 Task: Look for space in Vitrolles, France from 6th September, 2023 to 15th September, 2023 for 6 adults in price range Rs.8000 to Rs.12000. Place can be entire place or private room with 6 bedrooms having 6 beds and 6 bathrooms. Property type can be house, flat, guest house. Amenities needed are: wifi, TV, free parkinig on premises, gym, breakfast. Booking option can be shelf check-in. Required host language is English.
Action: Mouse moved to (310, 123)
Screenshot: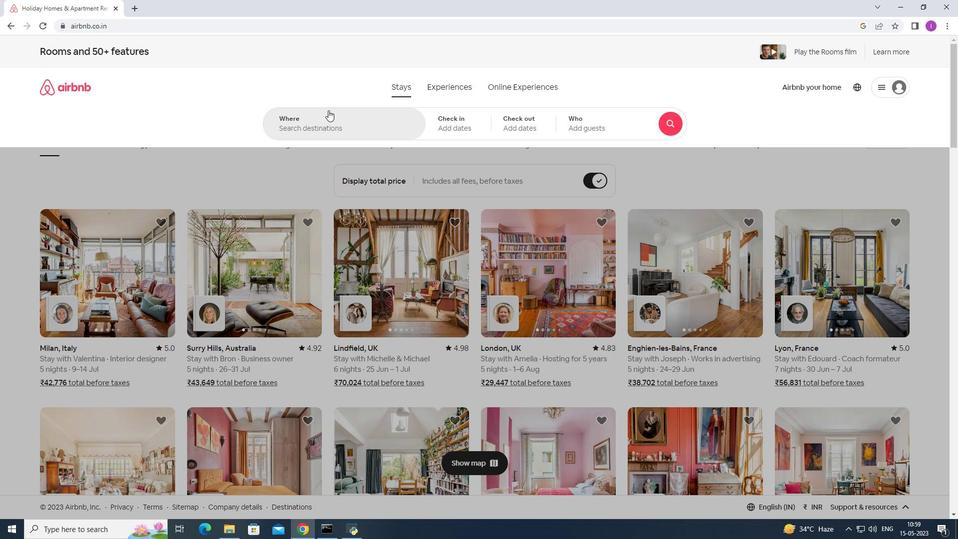 
Action: Mouse pressed left at (310, 123)
Screenshot: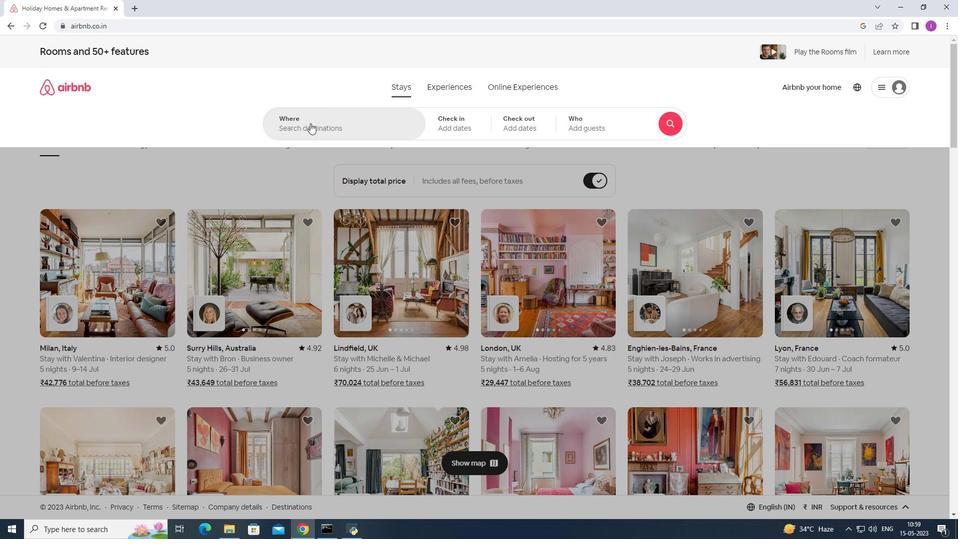 
Action: Key pressed <Key.shift>Vitrolles,<Key.shift><Key.shift><Key.shift>E<Key.backspace><Key.shift>Fra
Screenshot: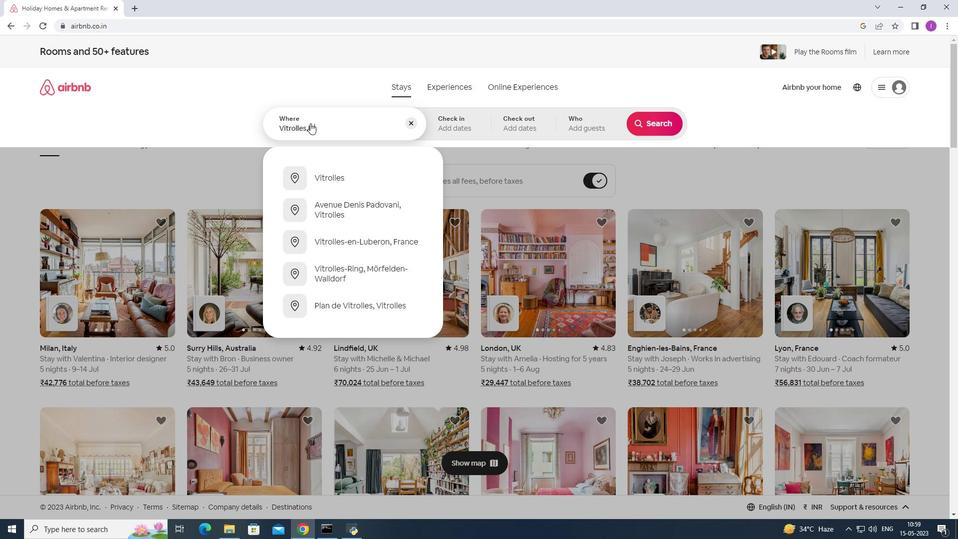 
Action: Mouse moved to (335, 181)
Screenshot: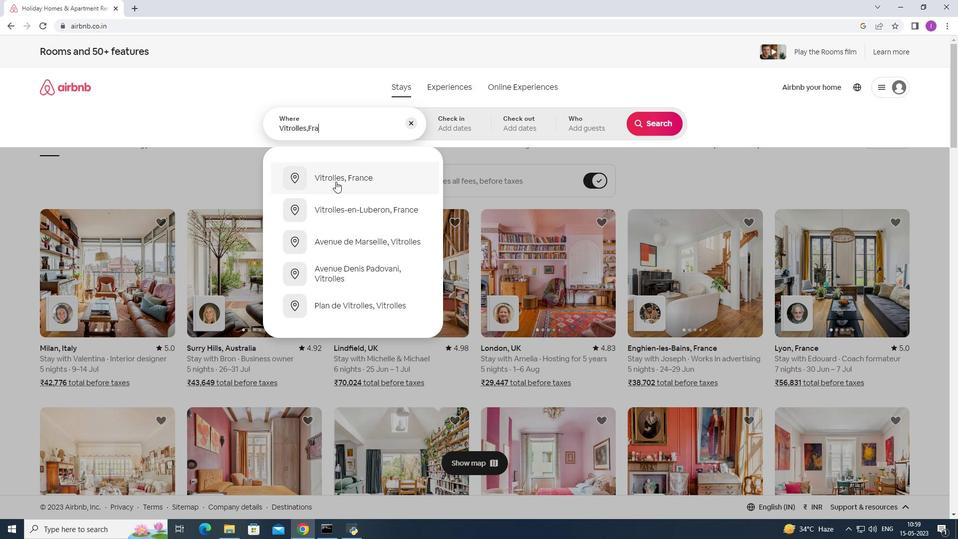 
Action: Mouse pressed left at (335, 181)
Screenshot: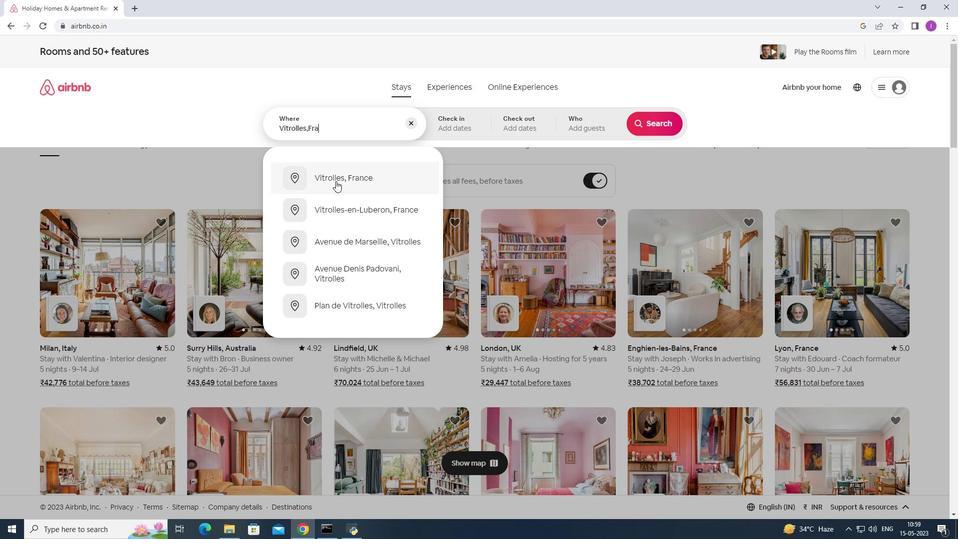 
Action: Mouse moved to (649, 201)
Screenshot: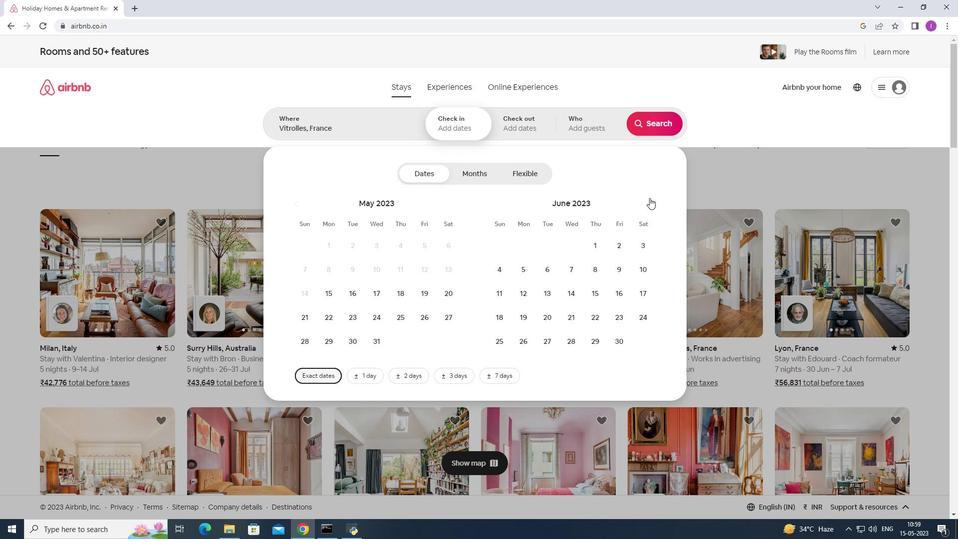 
Action: Mouse pressed left at (649, 201)
Screenshot: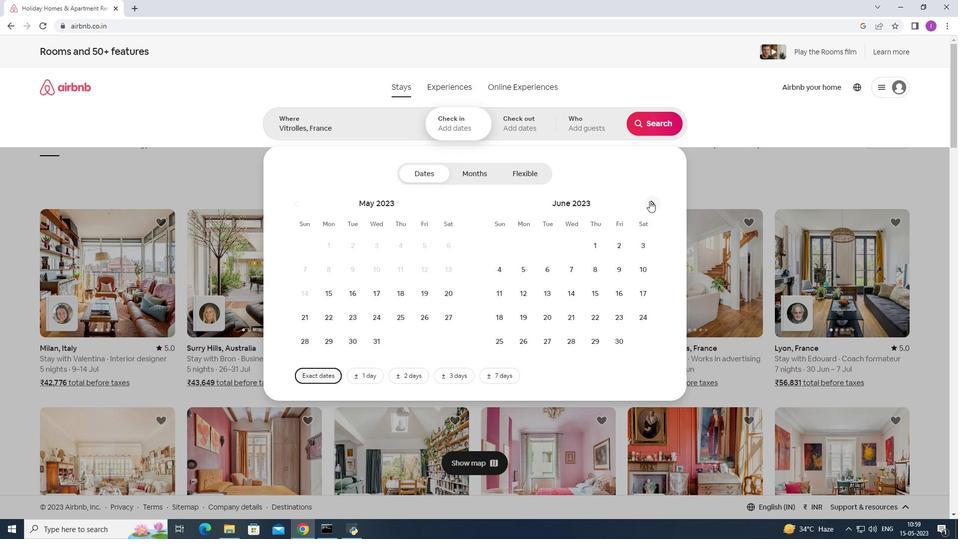 
Action: Mouse moved to (649, 201)
Screenshot: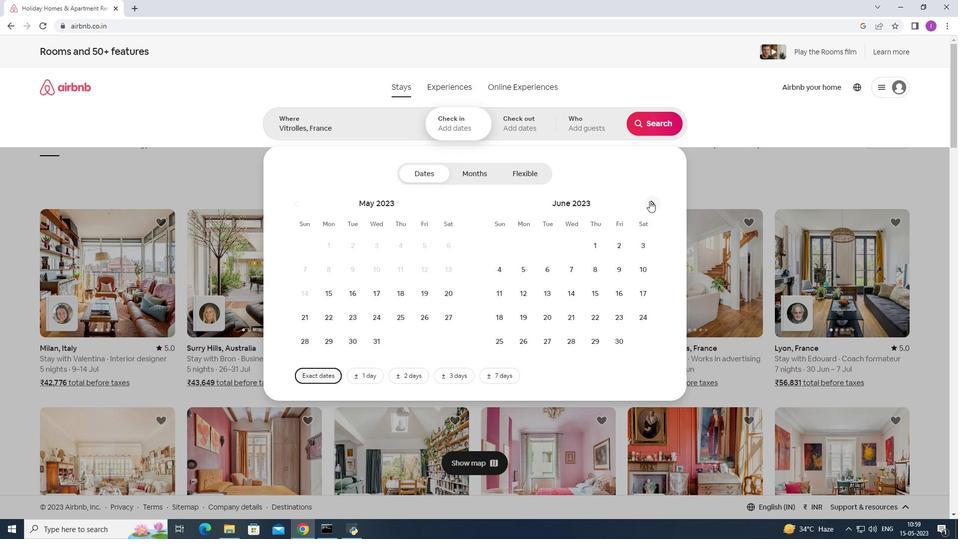 
Action: Mouse pressed left at (649, 201)
Screenshot: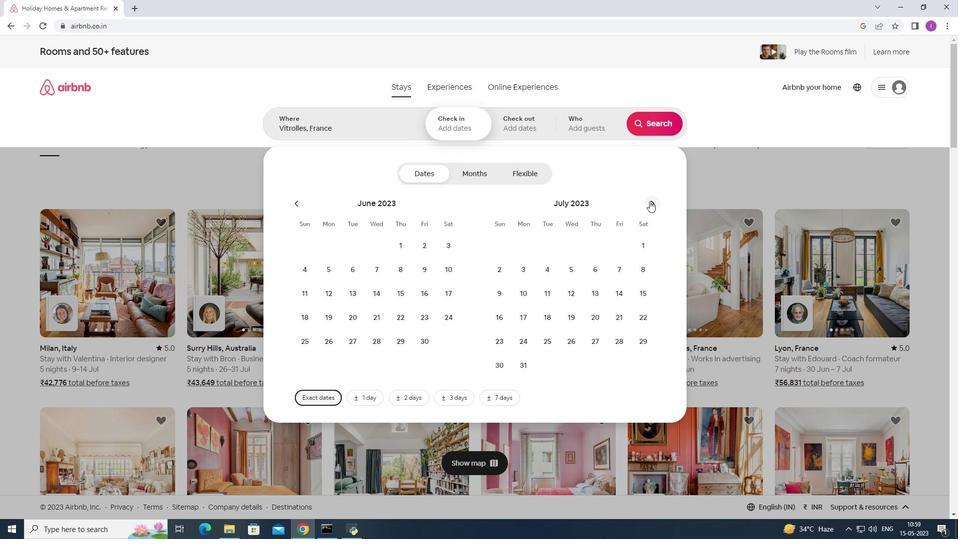 
Action: Mouse pressed left at (649, 201)
Screenshot: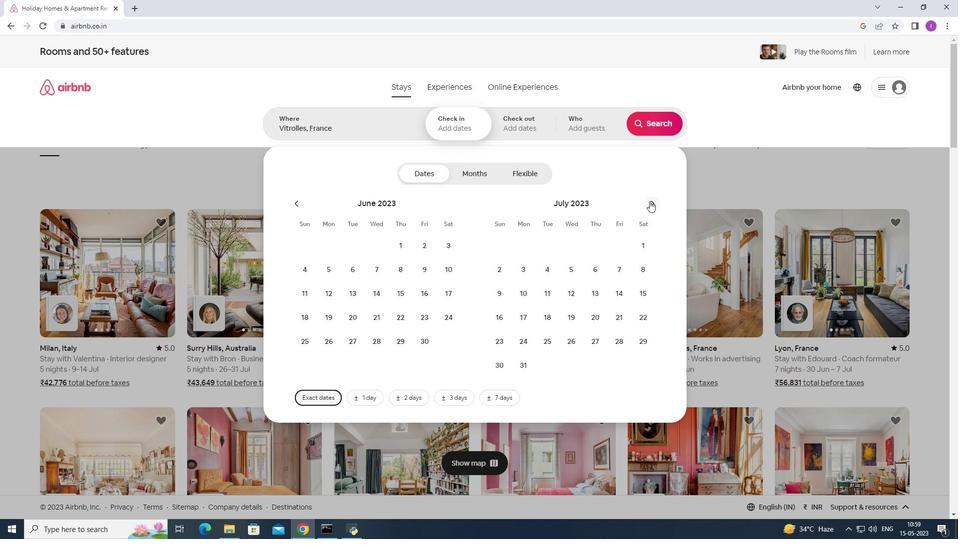
Action: Mouse moved to (574, 273)
Screenshot: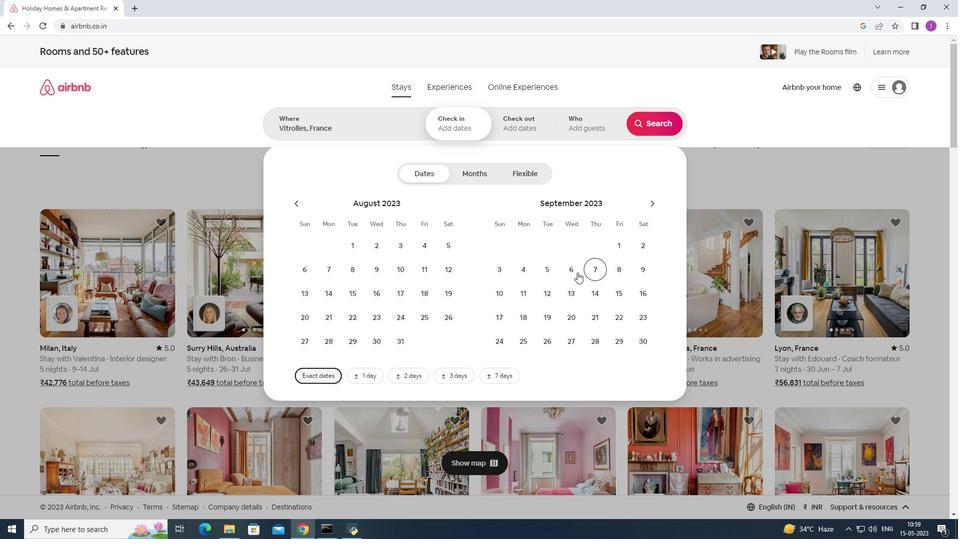 
Action: Mouse pressed left at (574, 273)
Screenshot: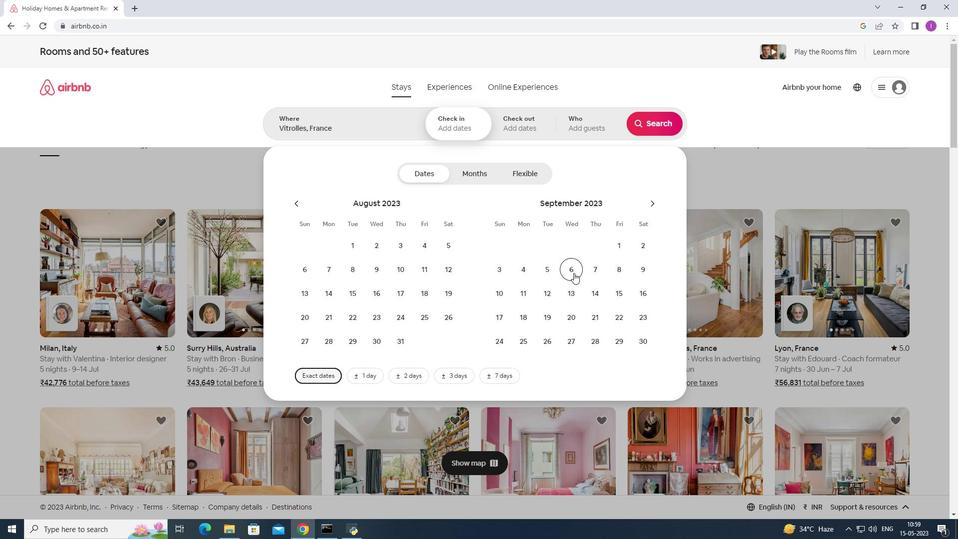 
Action: Mouse moved to (616, 292)
Screenshot: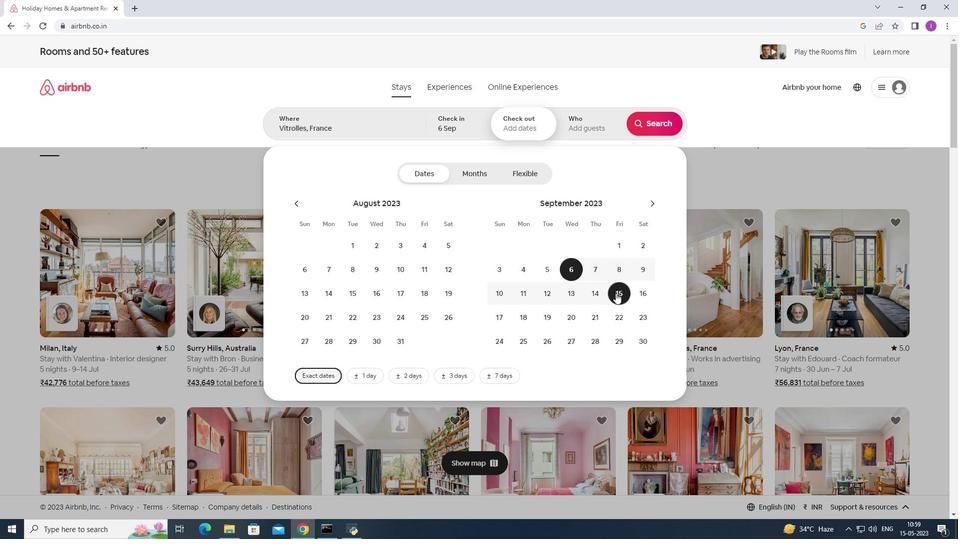 
Action: Mouse pressed left at (616, 292)
Screenshot: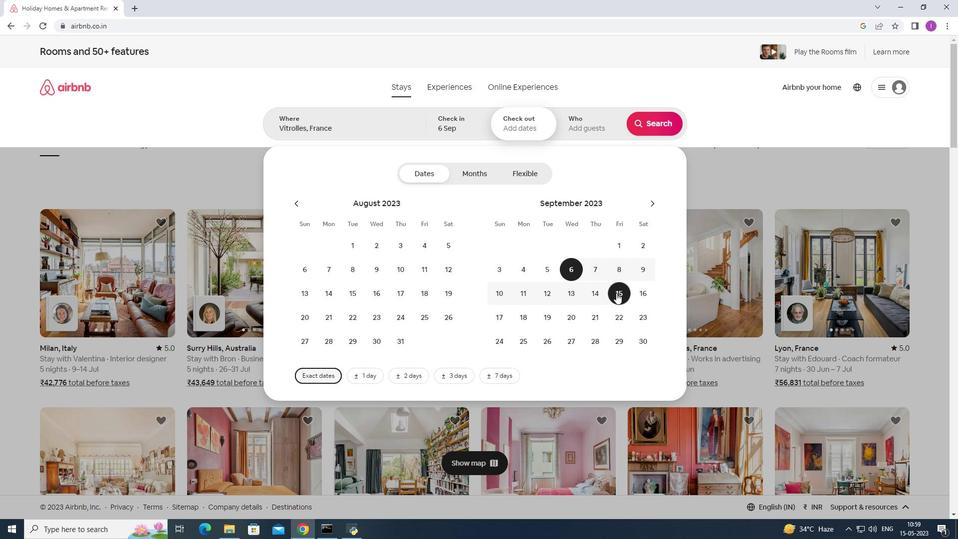 
Action: Mouse moved to (603, 133)
Screenshot: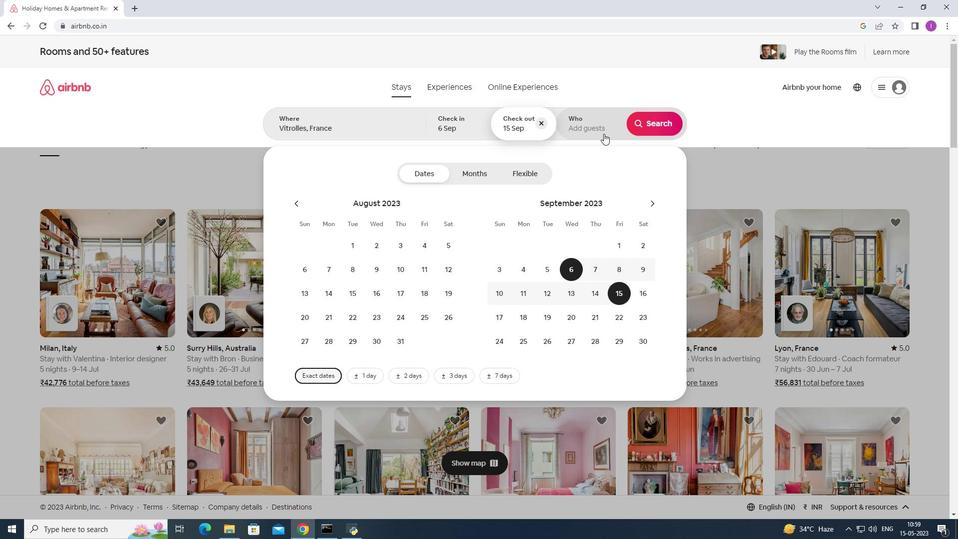 
Action: Mouse pressed left at (603, 133)
Screenshot: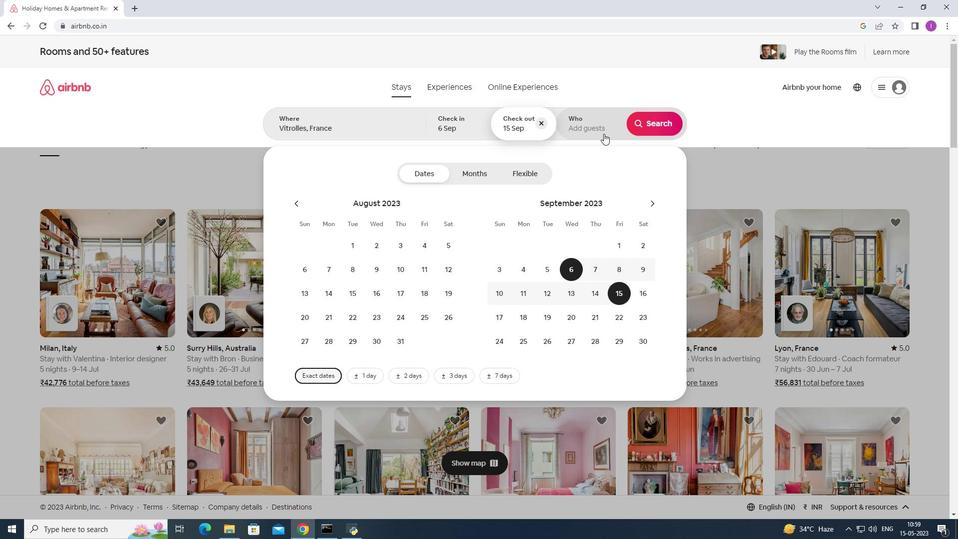 
Action: Mouse moved to (652, 180)
Screenshot: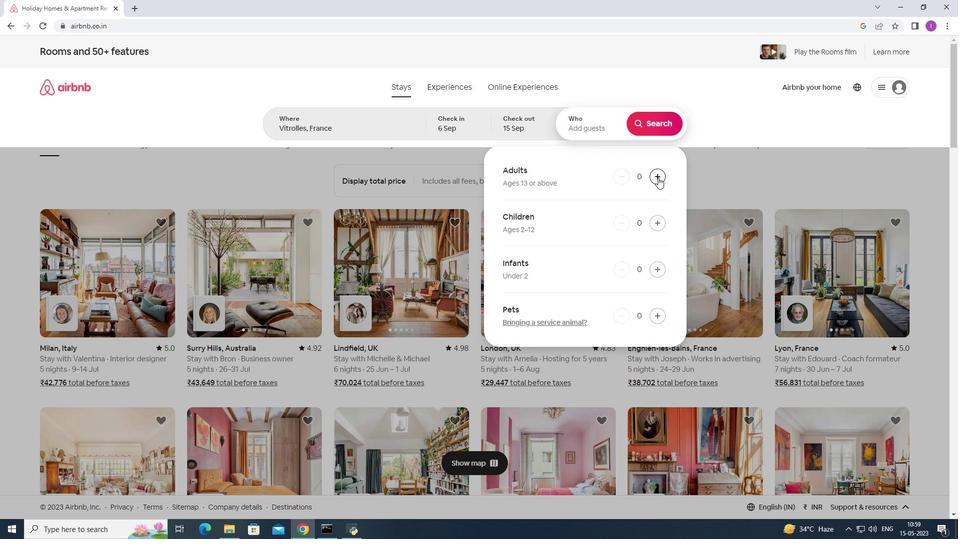 
Action: Mouse pressed left at (652, 180)
Screenshot: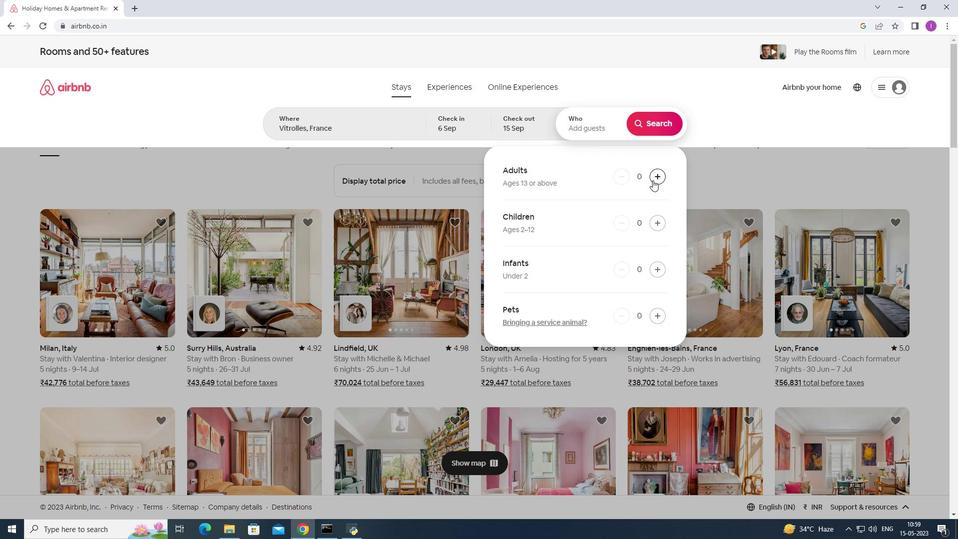 
Action: Mouse pressed left at (652, 180)
Screenshot: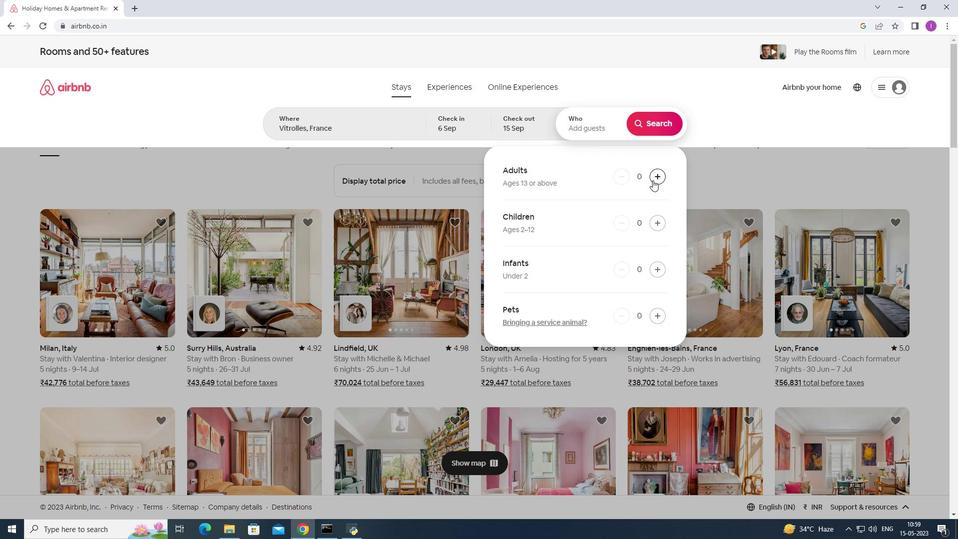 
Action: Mouse pressed left at (652, 180)
Screenshot: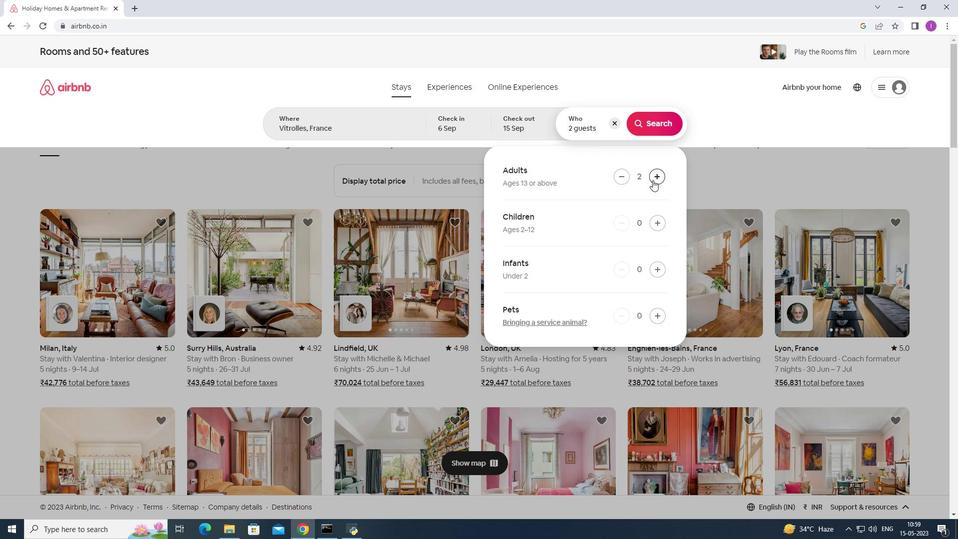 
Action: Mouse pressed left at (652, 180)
Screenshot: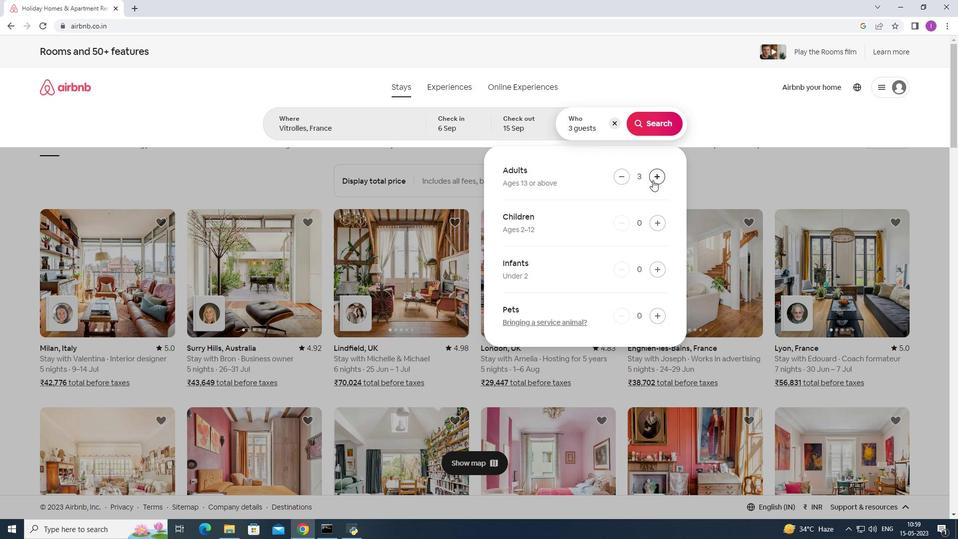 
Action: Mouse pressed left at (652, 180)
Screenshot: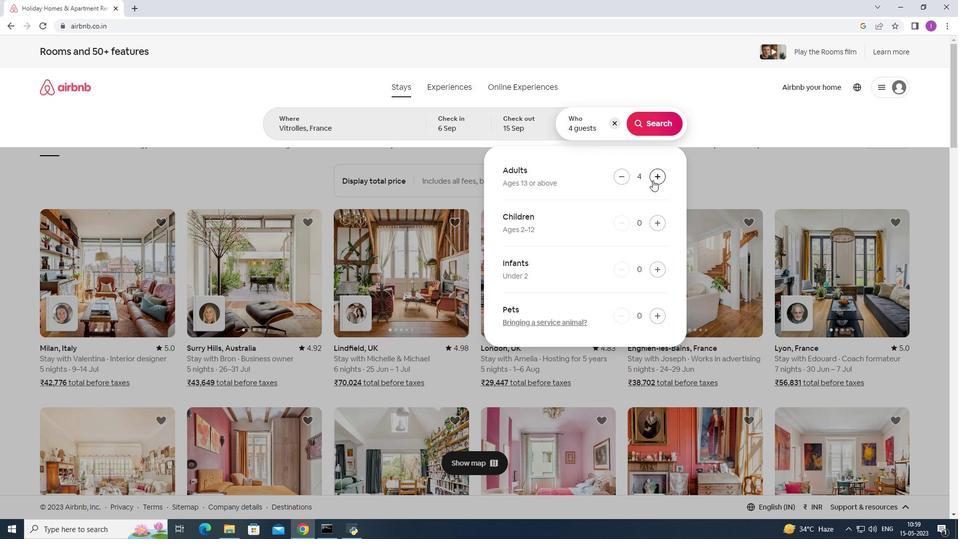 
Action: Mouse pressed left at (652, 180)
Screenshot: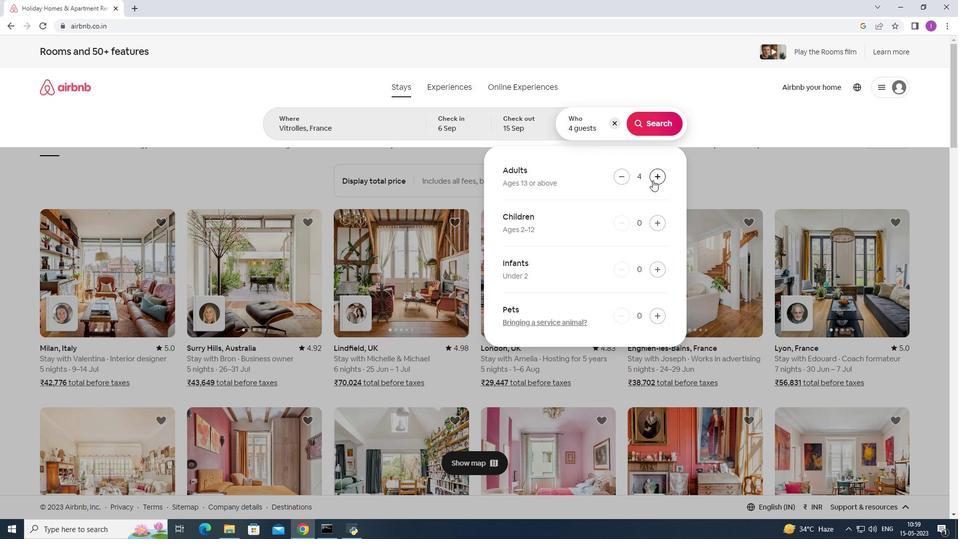 
Action: Mouse moved to (664, 124)
Screenshot: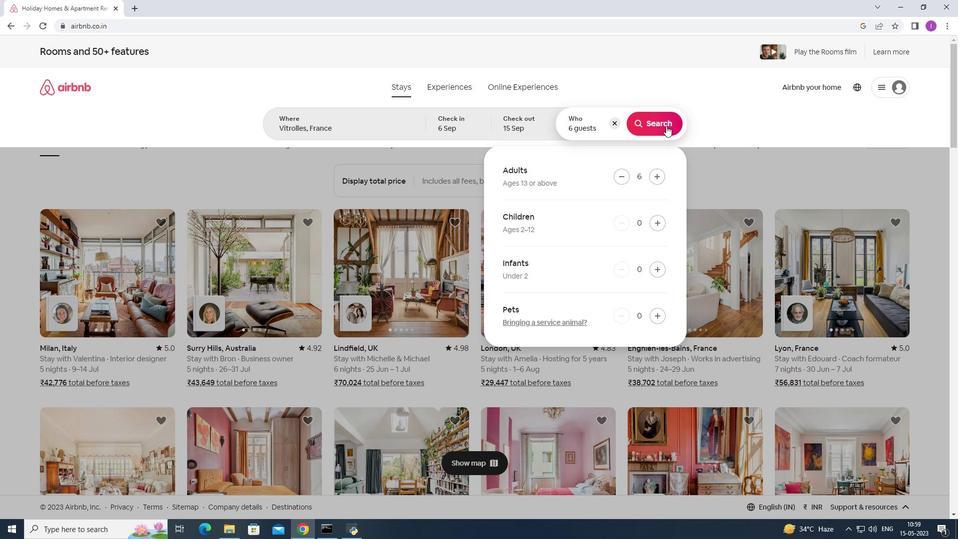 
Action: Mouse pressed left at (664, 124)
Screenshot: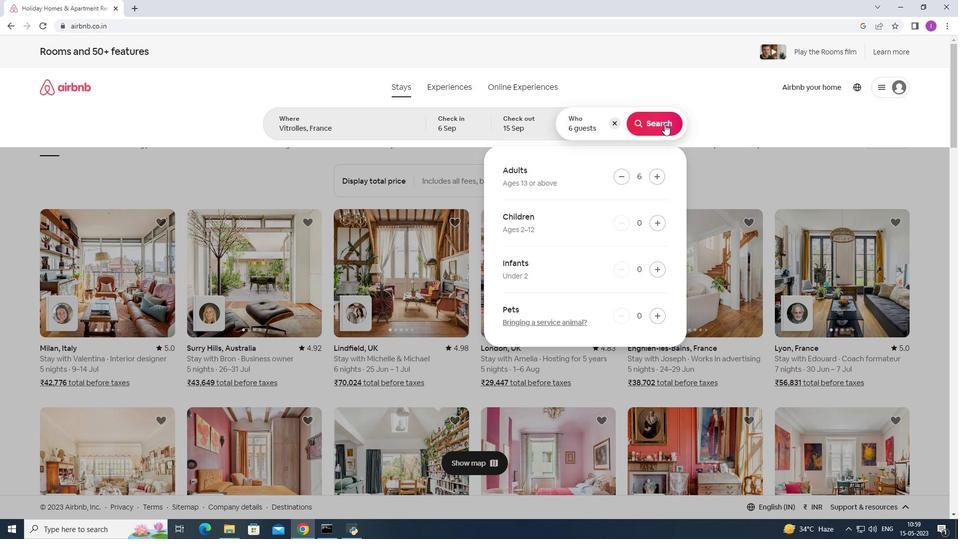 
Action: Mouse moved to (906, 95)
Screenshot: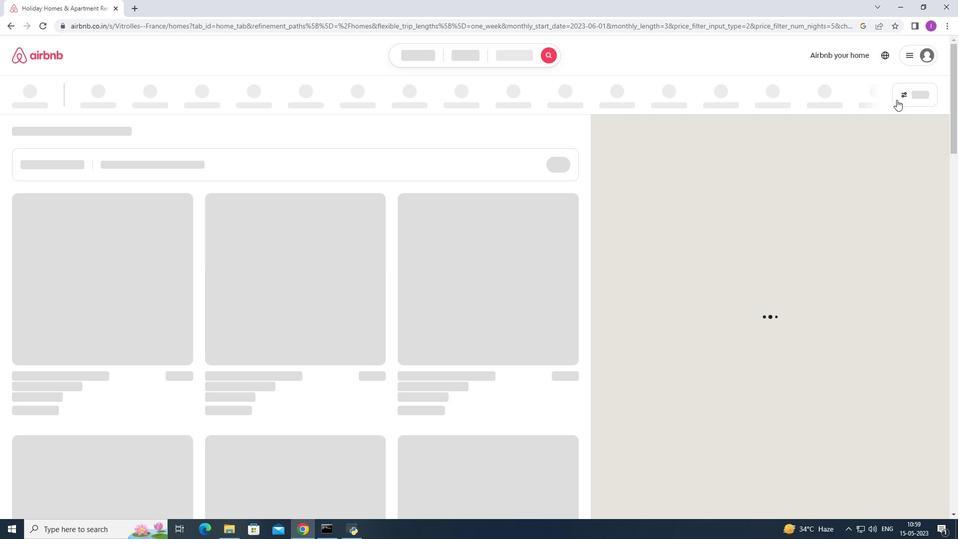 
Action: Mouse pressed left at (906, 95)
Screenshot: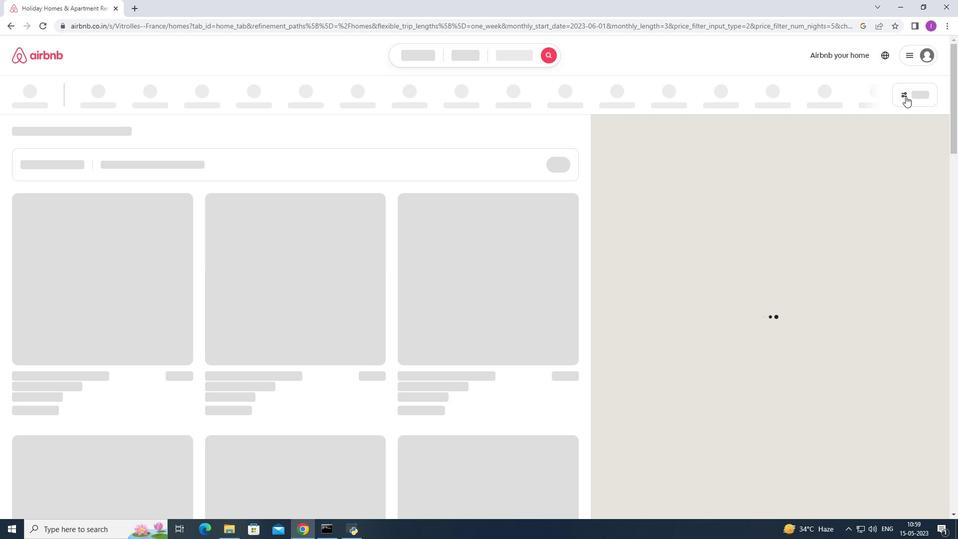 
Action: Mouse moved to (555, 340)
Screenshot: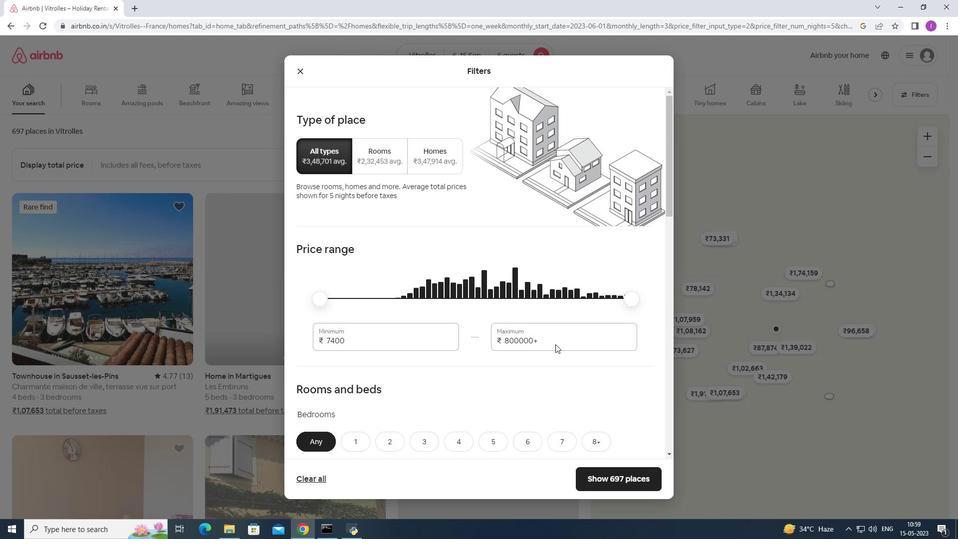 
Action: Mouse pressed left at (555, 340)
Screenshot: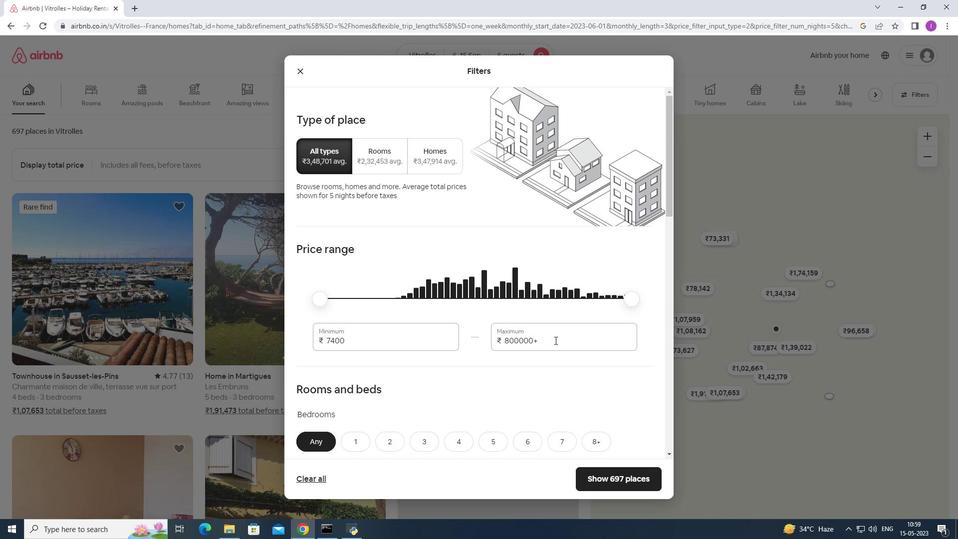 
Action: Mouse moved to (482, 348)
Screenshot: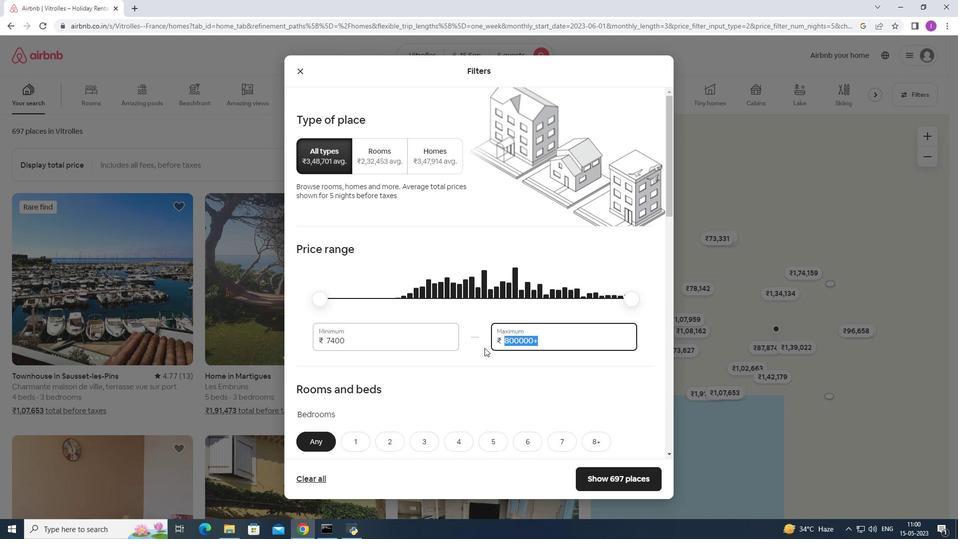 
Action: Key pressed 12000
Screenshot: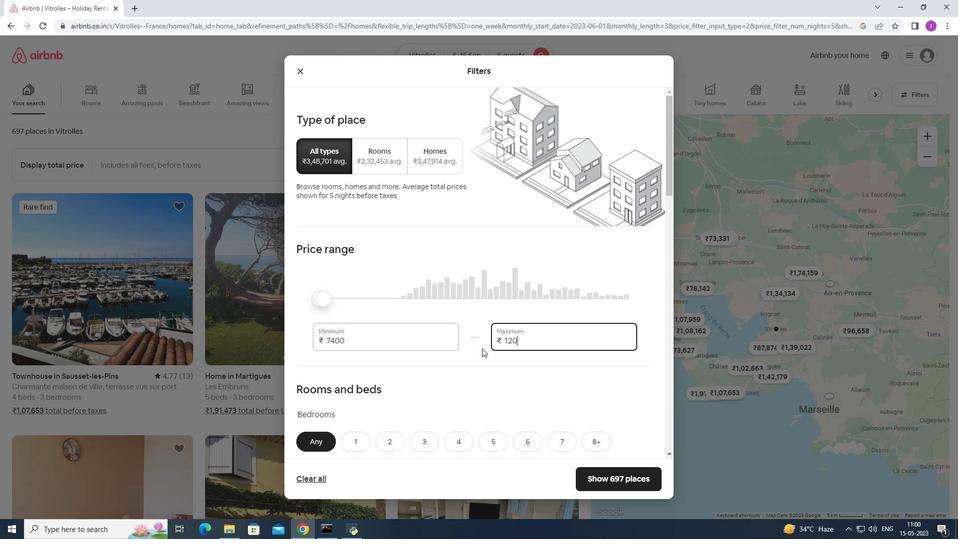 
Action: Mouse moved to (348, 342)
Screenshot: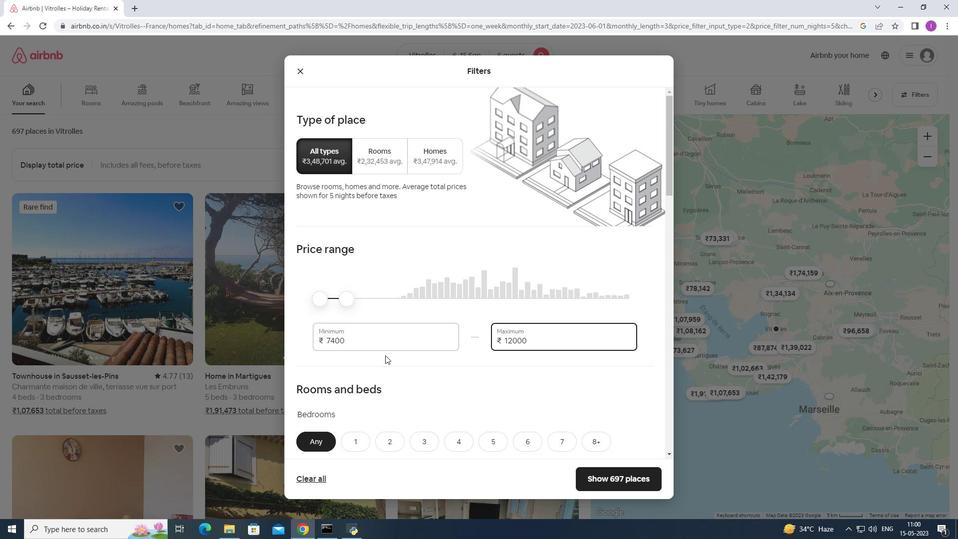
Action: Mouse pressed left at (348, 342)
Screenshot: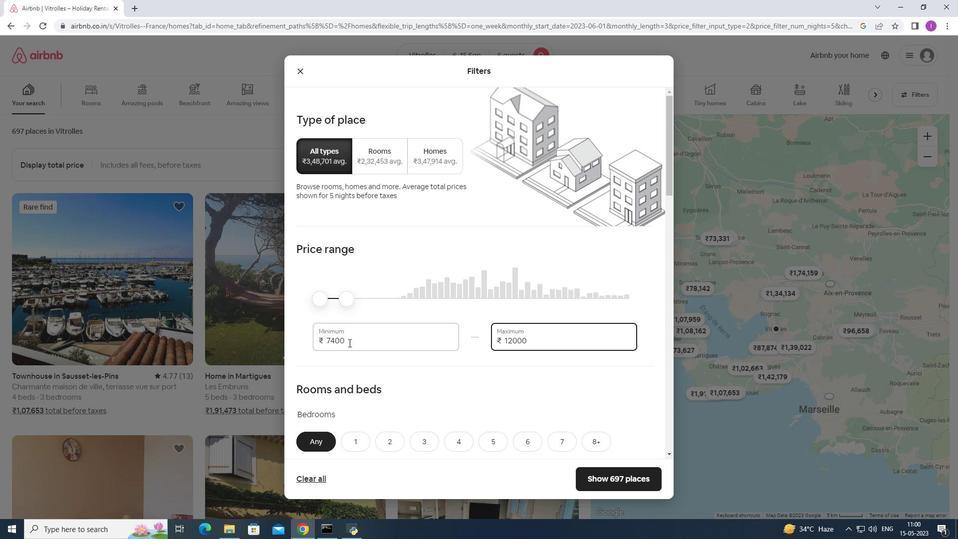 
Action: Mouse moved to (426, 362)
Screenshot: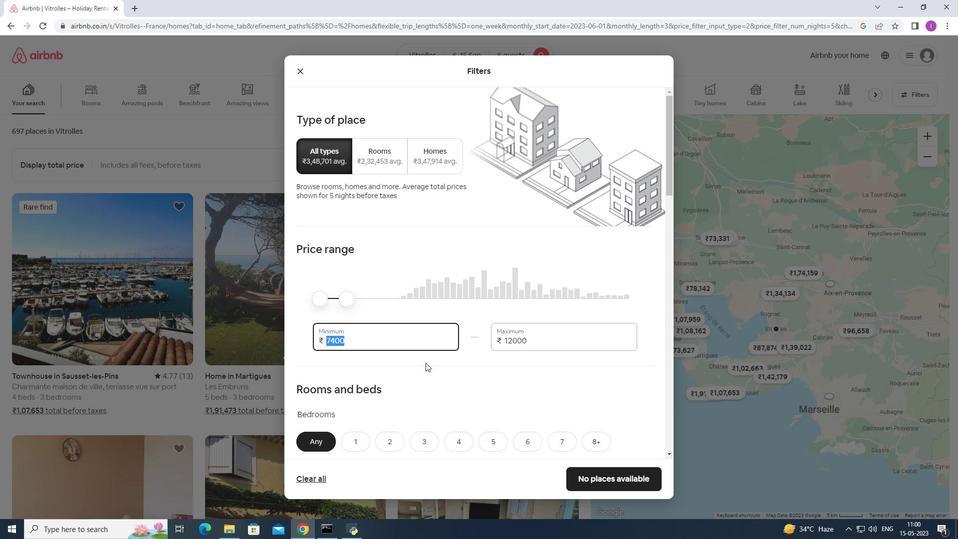 
Action: Key pressed 8000
Screenshot: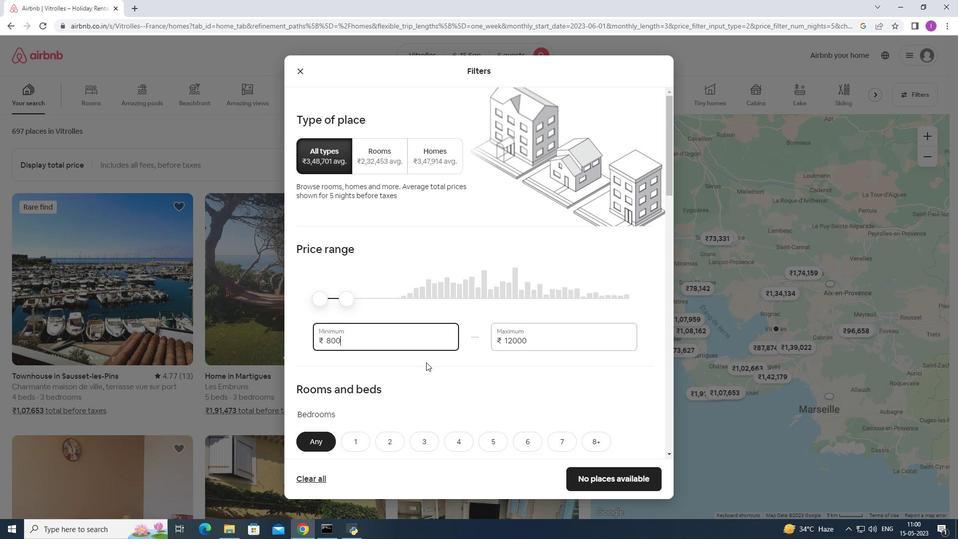 
Action: Mouse moved to (392, 378)
Screenshot: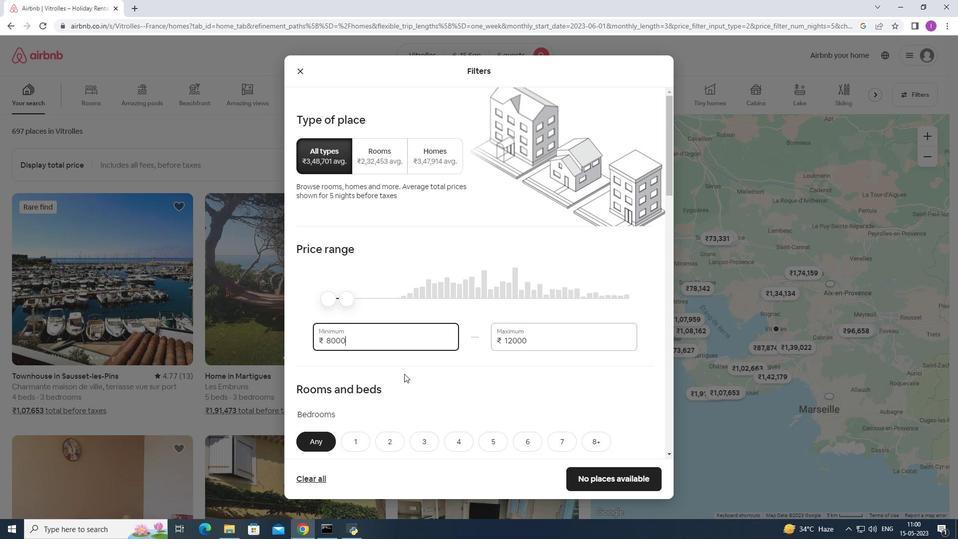 
Action: Mouse scrolled (392, 378) with delta (0, 0)
Screenshot: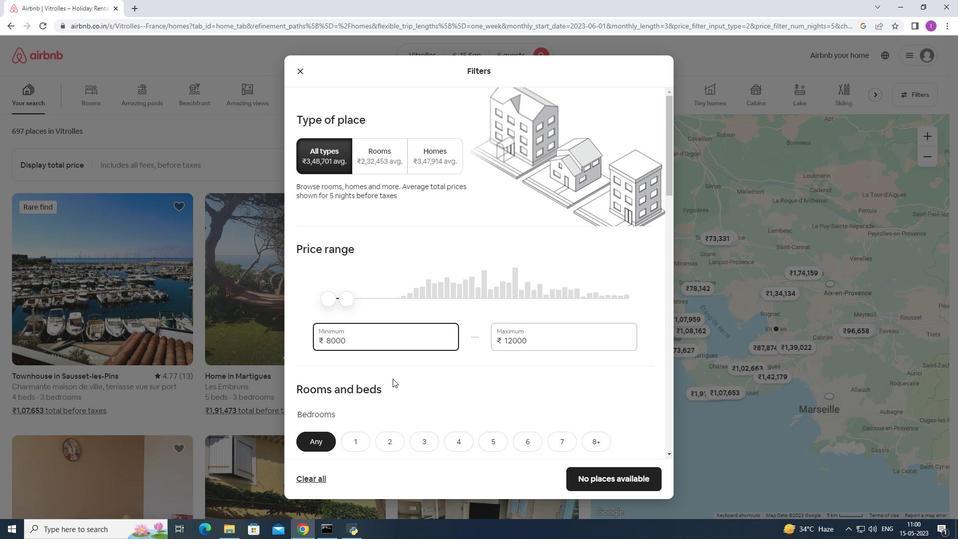 
Action: Mouse scrolled (392, 378) with delta (0, 0)
Screenshot: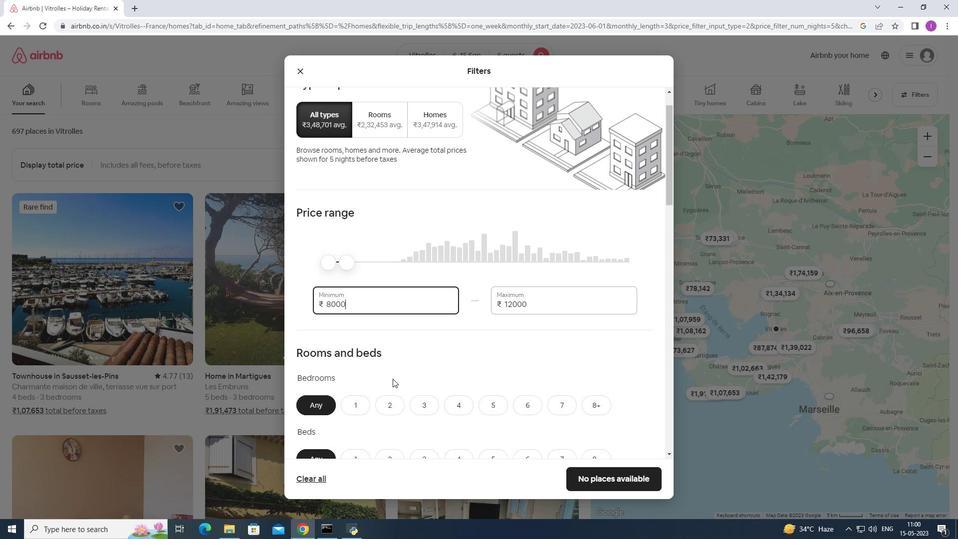 
Action: Mouse moved to (468, 311)
Screenshot: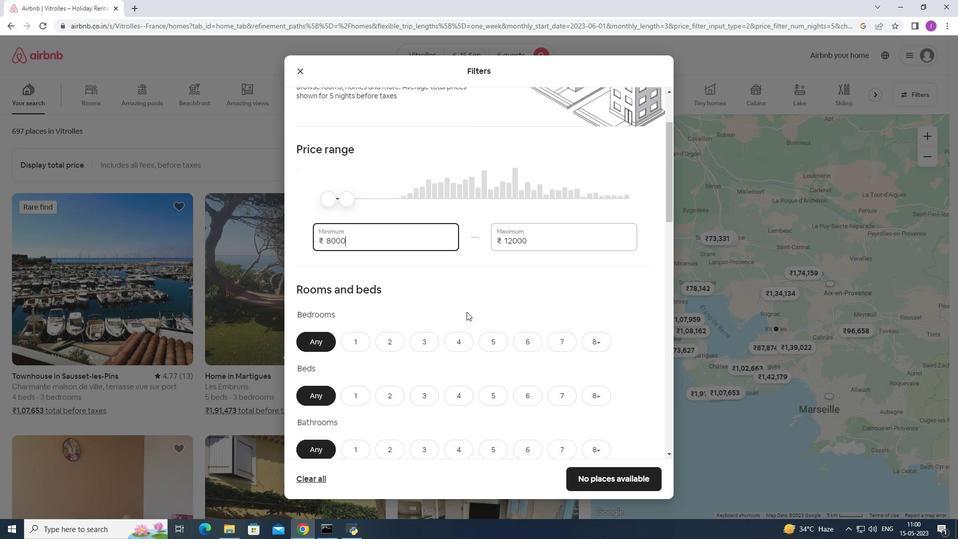 
Action: Mouse scrolled (468, 310) with delta (0, 0)
Screenshot: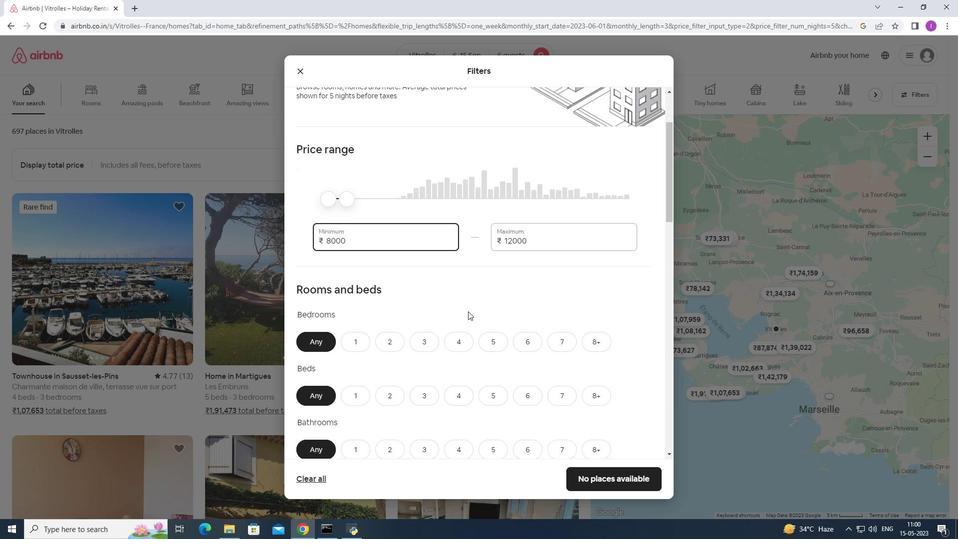 
Action: Mouse scrolled (468, 310) with delta (0, 0)
Screenshot: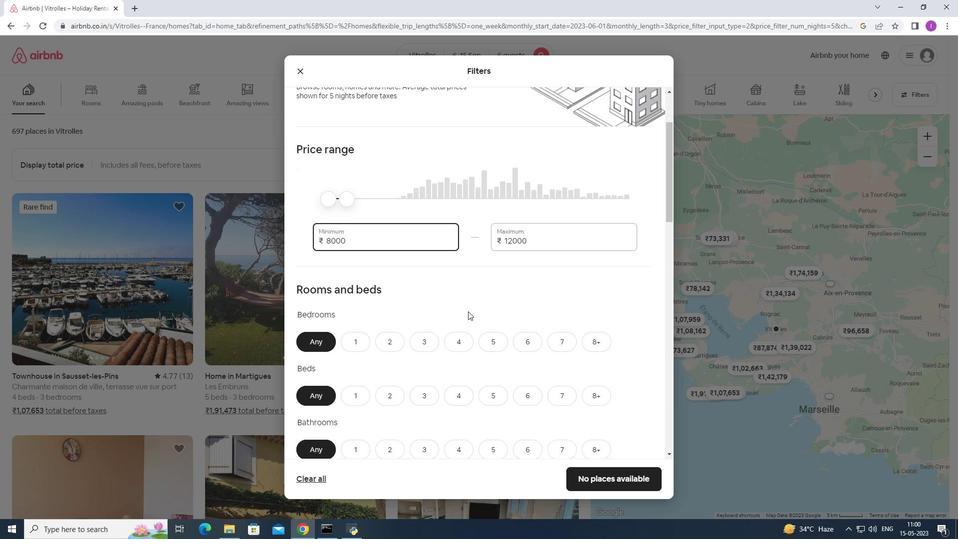 
Action: Mouse moved to (516, 299)
Screenshot: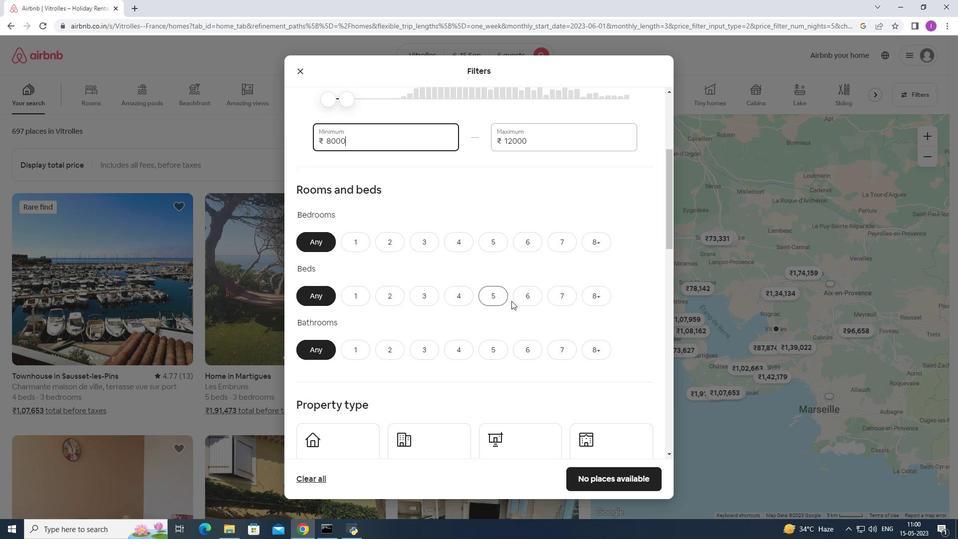 
Action: Mouse scrolled (516, 299) with delta (0, 0)
Screenshot: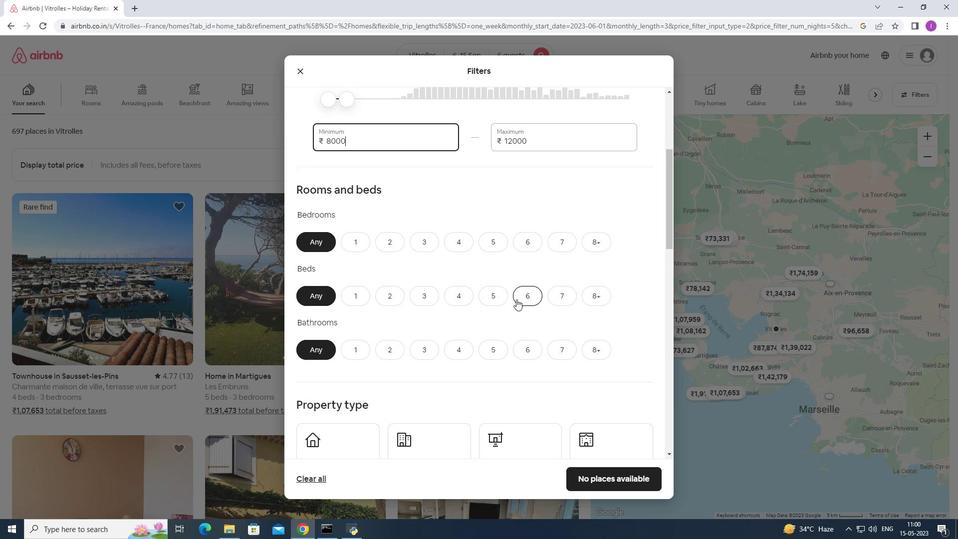 
Action: Mouse moved to (527, 189)
Screenshot: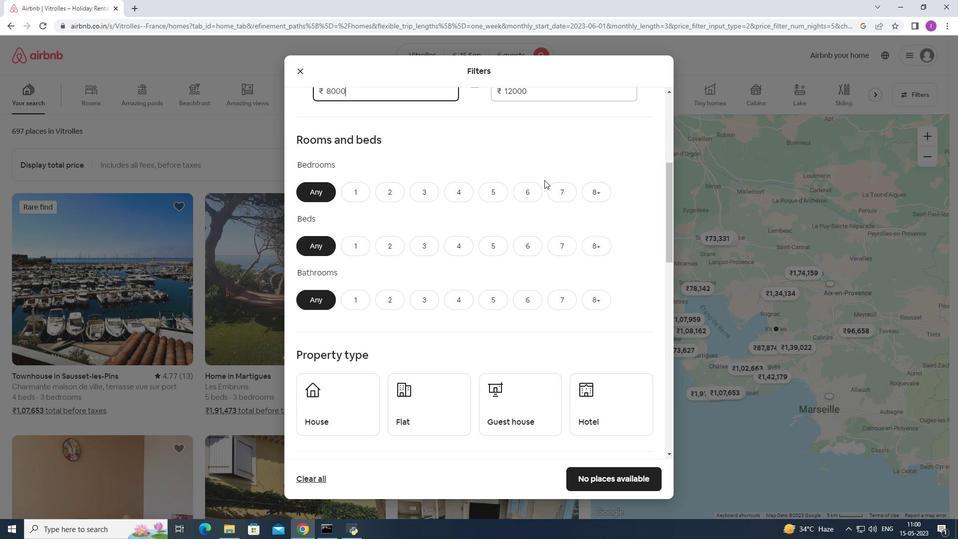 
Action: Mouse pressed left at (527, 189)
Screenshot: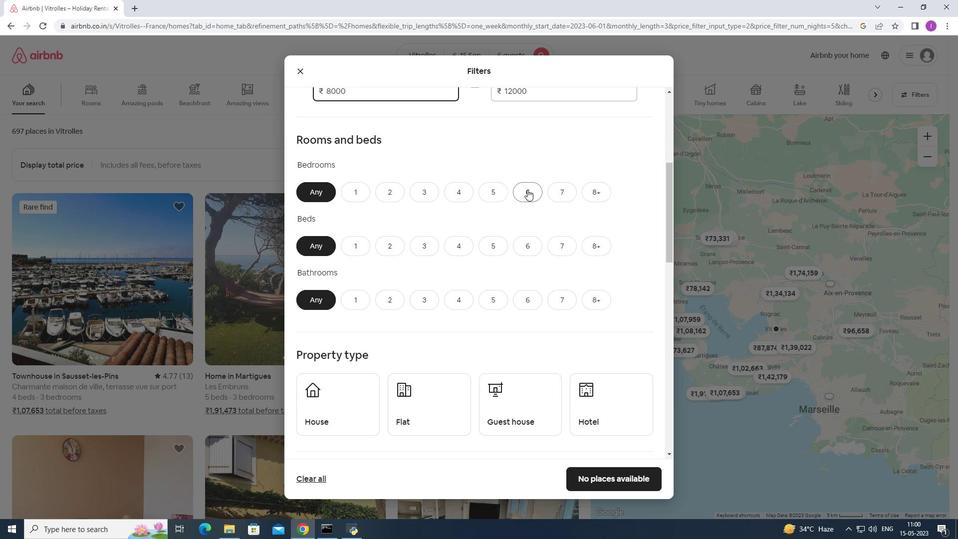 
Action: Mouse moved to (528, 246)
Screenshot: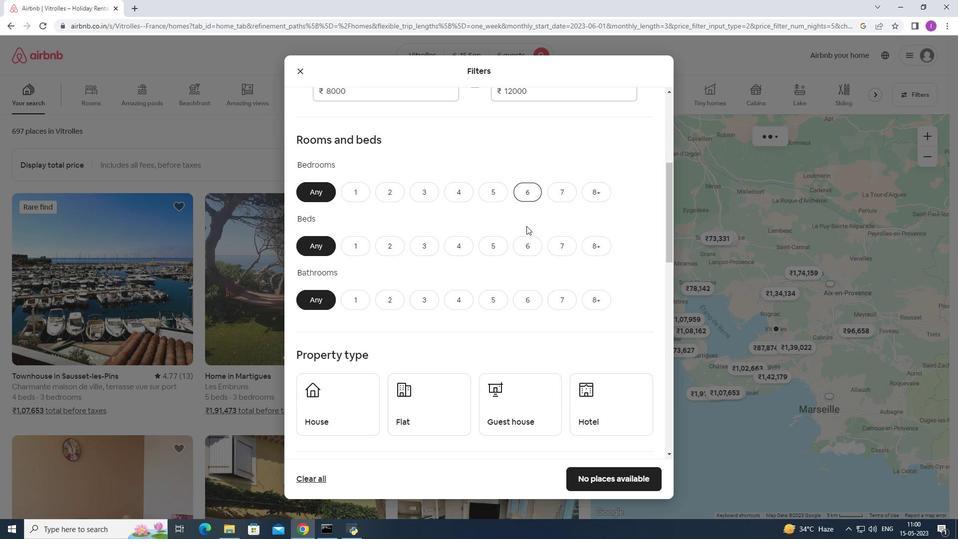 
Action: Mouse pressed left at (528, 246)
Screenshot: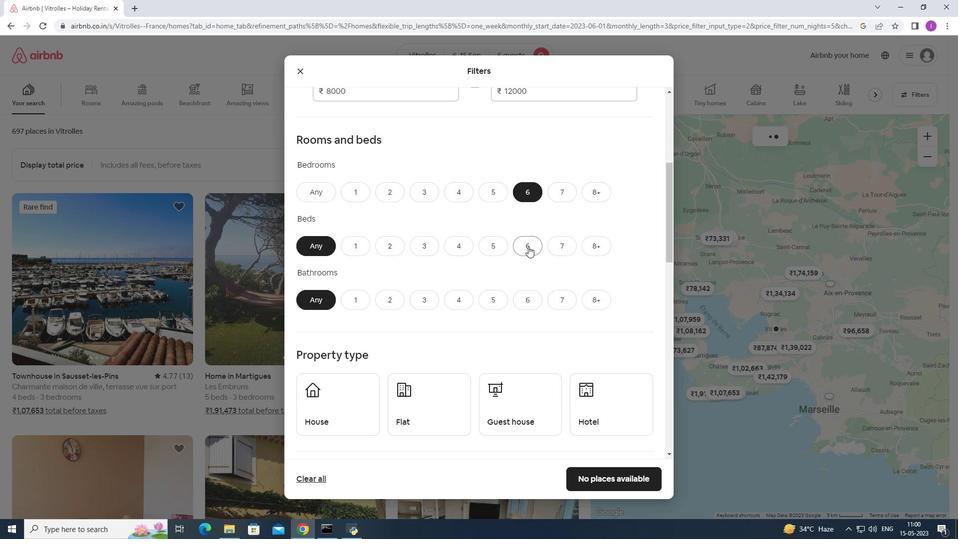 
Action: Mouse moved to (527, 296)
Screenshot: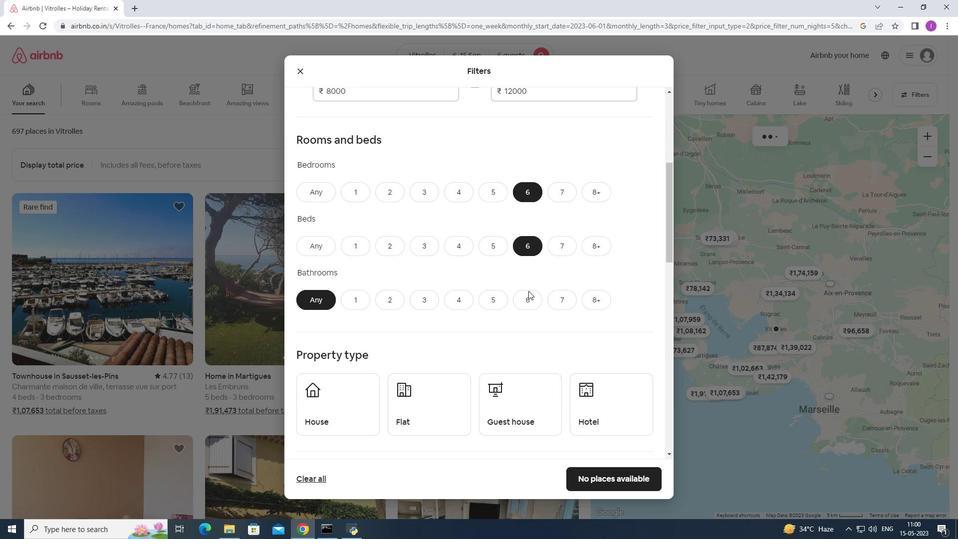 
Action: Mouse pressed left at (527, 296)
Screenshot: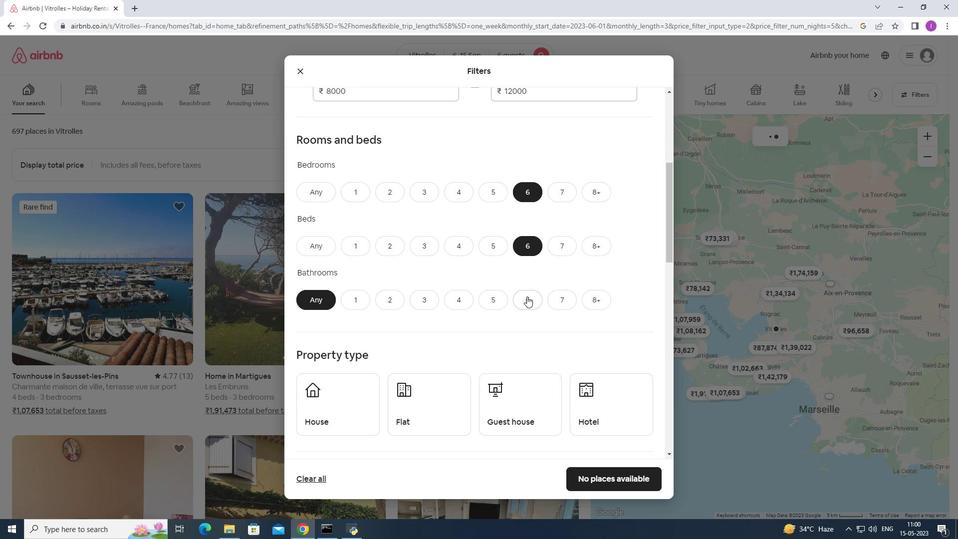 
Action: Mouse moved to (454, 315)
Screenshot: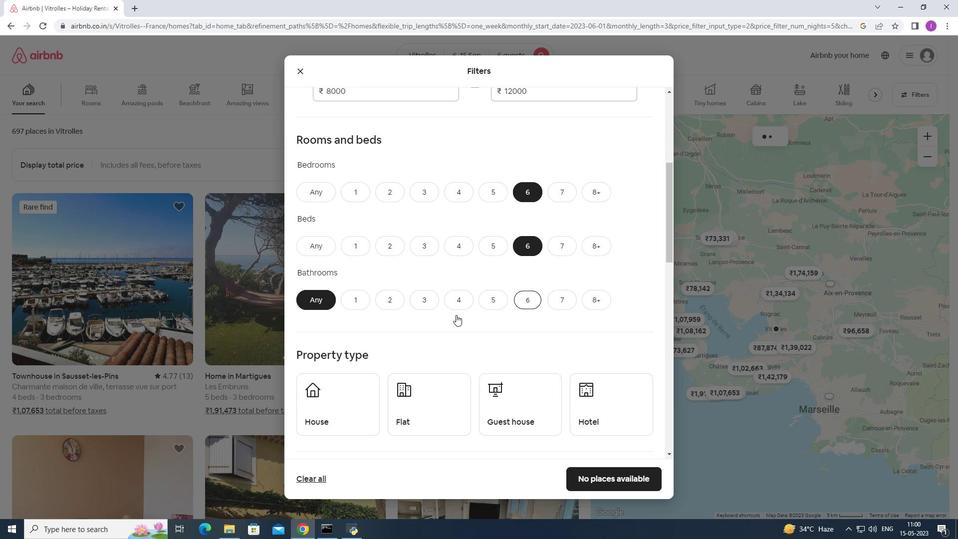 
Action: Mouse scrolled (454, 315) with delta (0, 0)
Screenshot: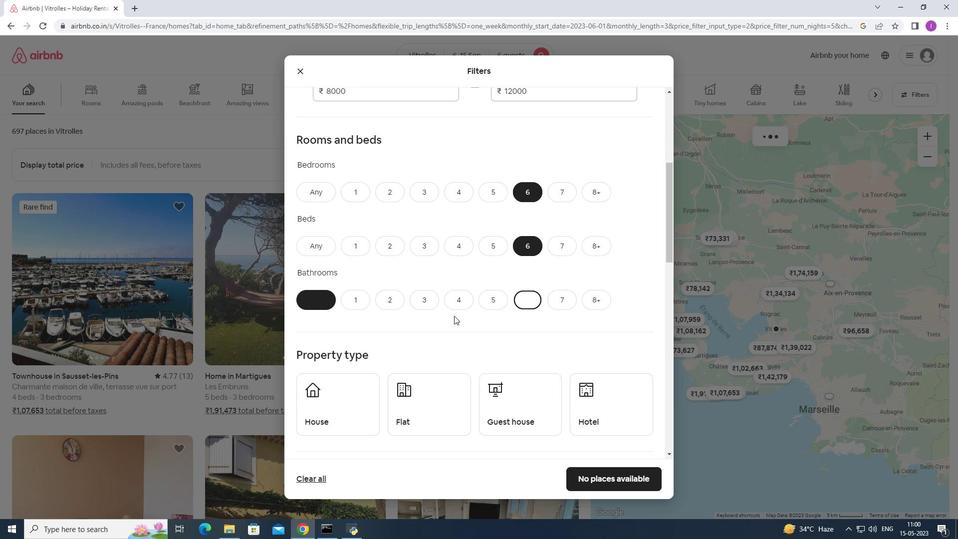 
Action: Mouse scrolled (454, 315) with delta (0, 0)
Screenshot: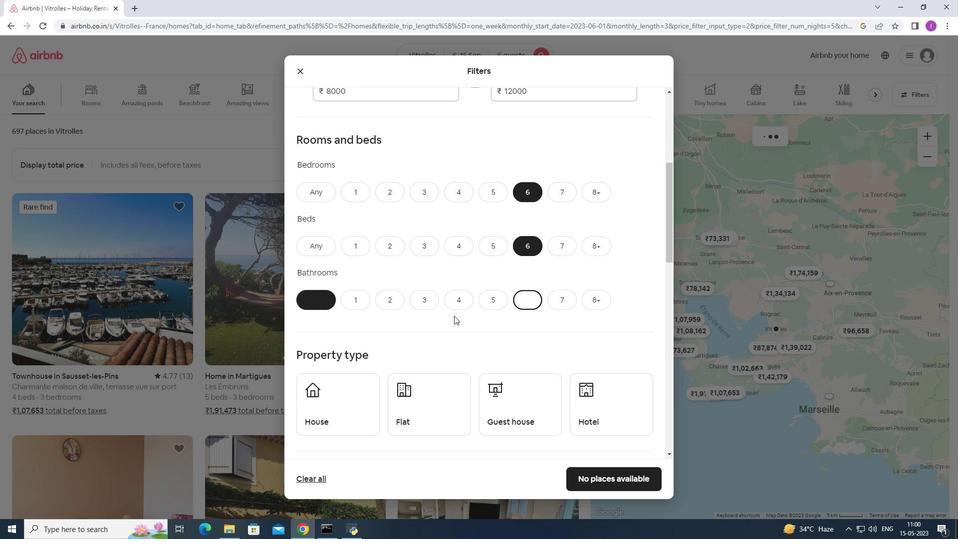 
Action: Mouse scrolled (454, 315) with delta (0, 0)
Screenshot: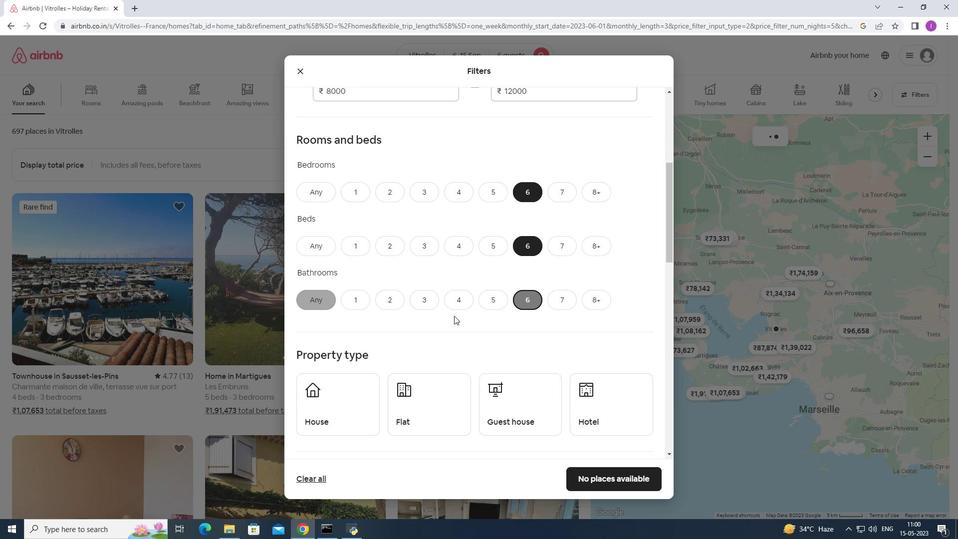 
Action: Mouse moved to (335, 261)
Screenshot: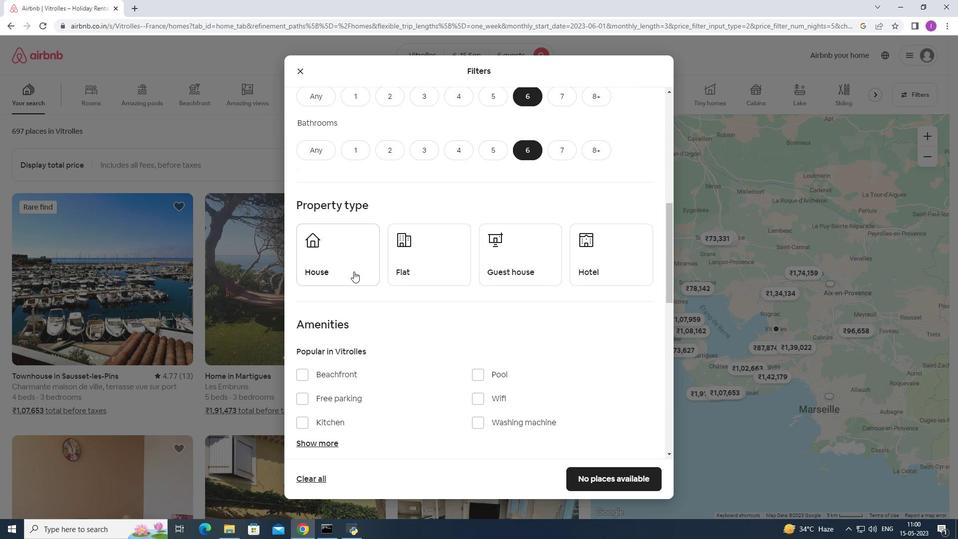 
Action: Mouse pressed left at (335, 261)
Screenshot: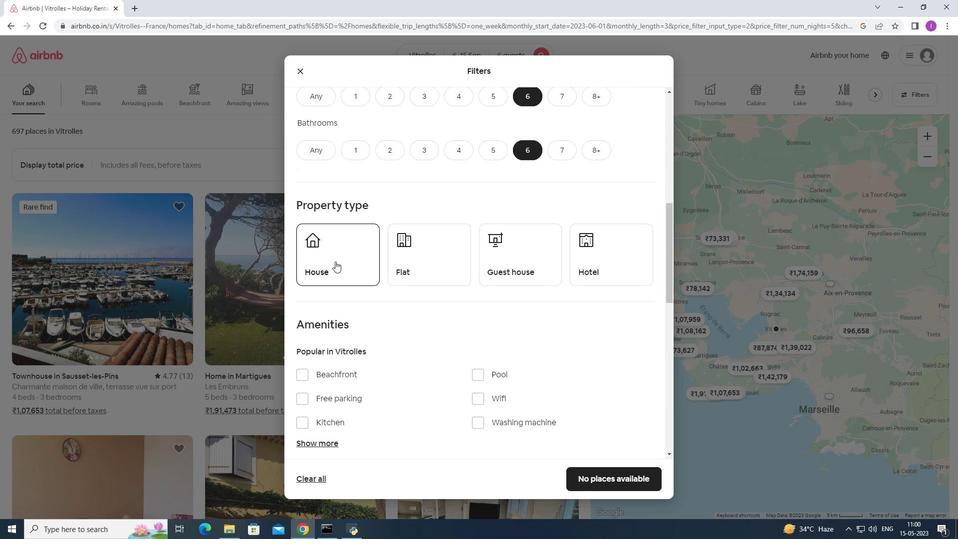 
Action: Mouse moved to (404, 257)
Screenshot: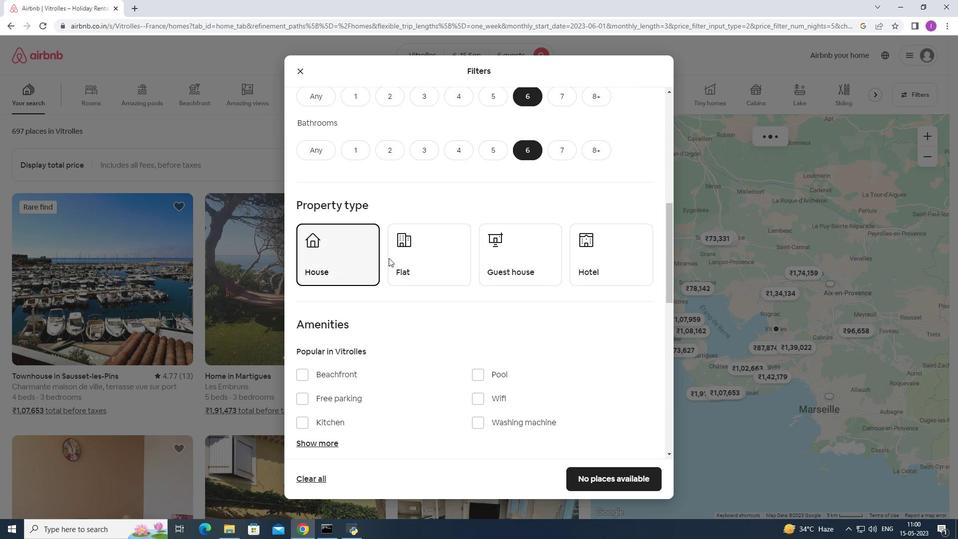 
Action: Mouse pressed left at (404, 257)
Screenshot: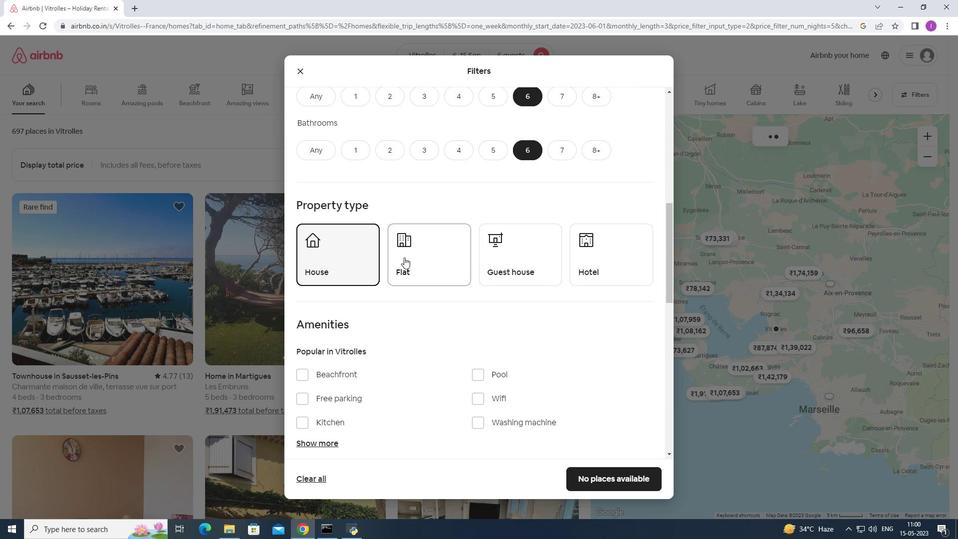 
Action: Mouse moved to (520, 280)
Screenshot: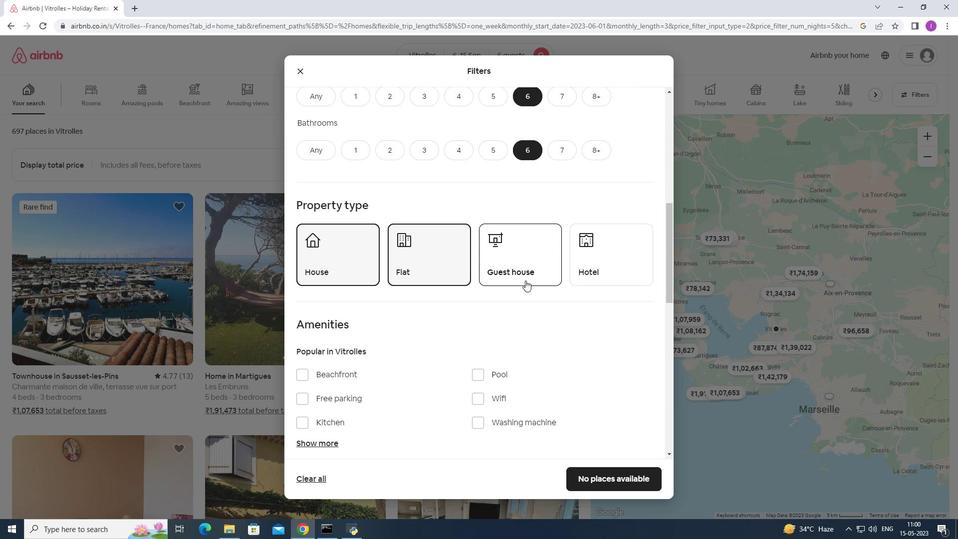 
Action: Mouse pressed left at (520, 280)
Screenshot: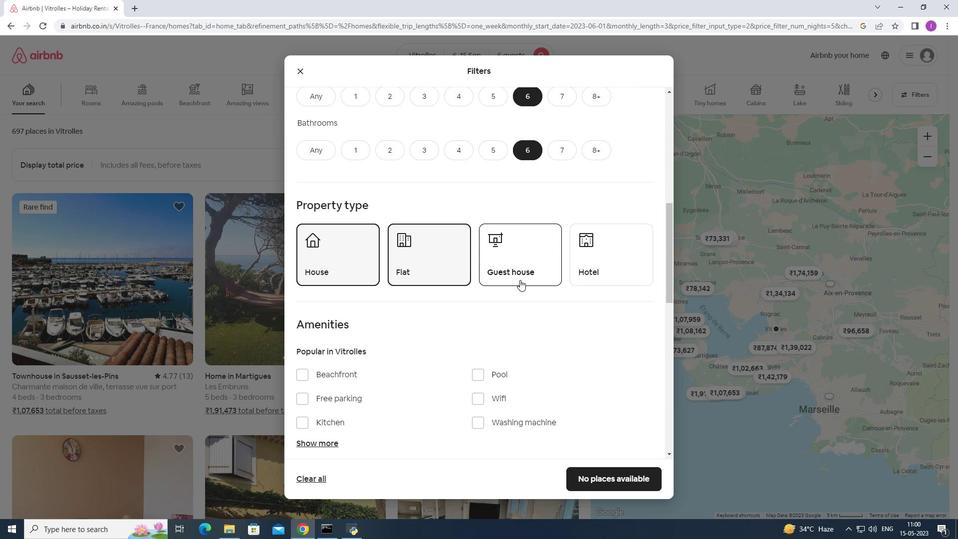 
Action: Mouse moved to (537, 296)
Screenshot: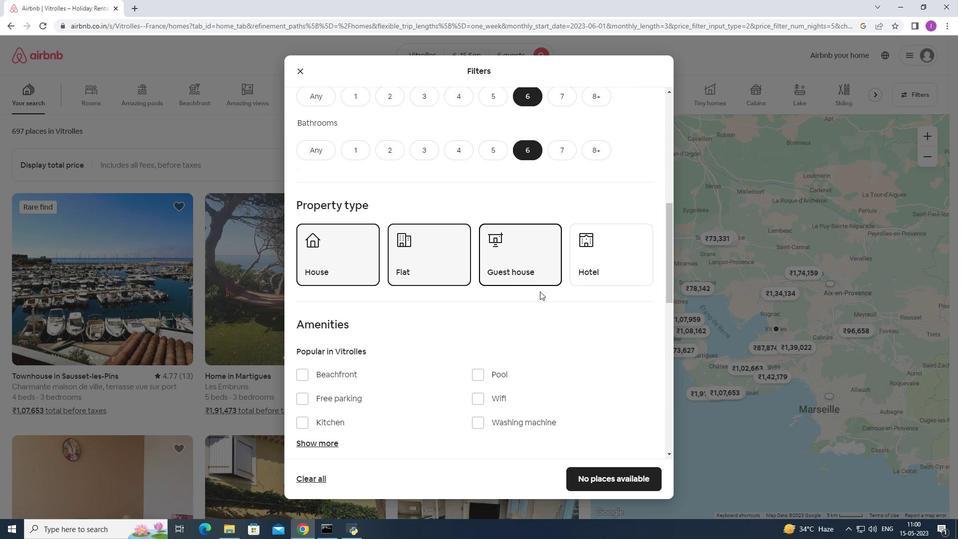 
Action: Mouse scrolled (537, 296) with delta (0, 0)
Screenshot: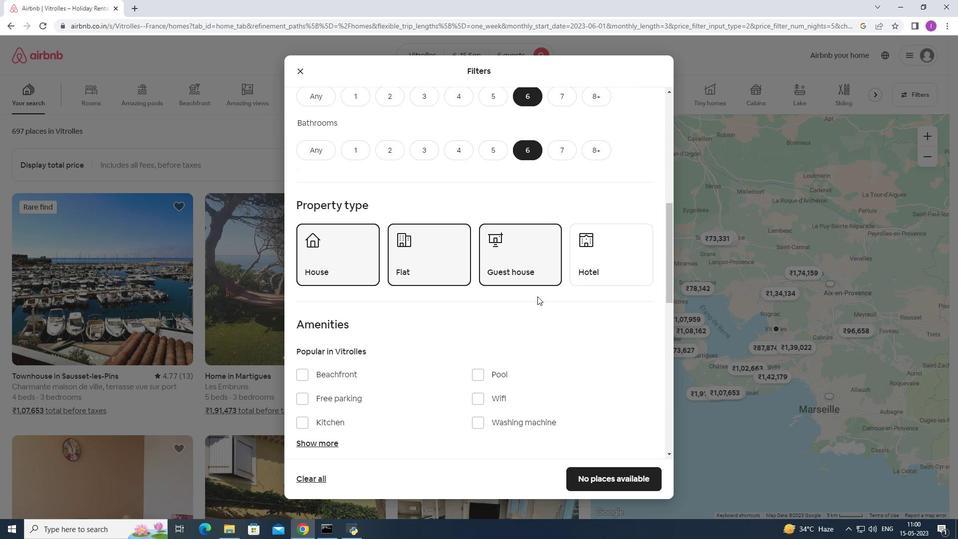 
Action: Mouse scrolled (537, 296) with delta (0, 0)
Screenshot: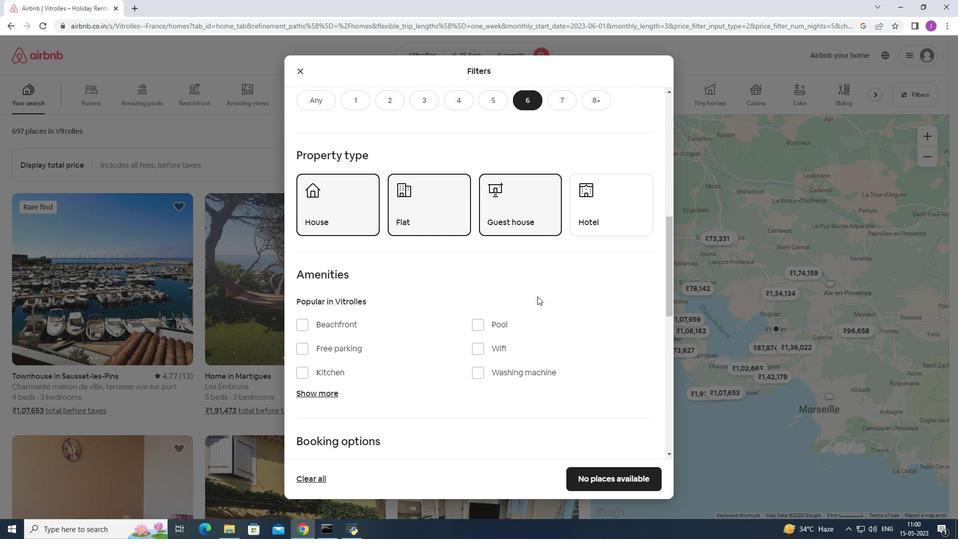 
Action: Mouse scrolled (537, 296) with delta (0, 0)
Screenshot: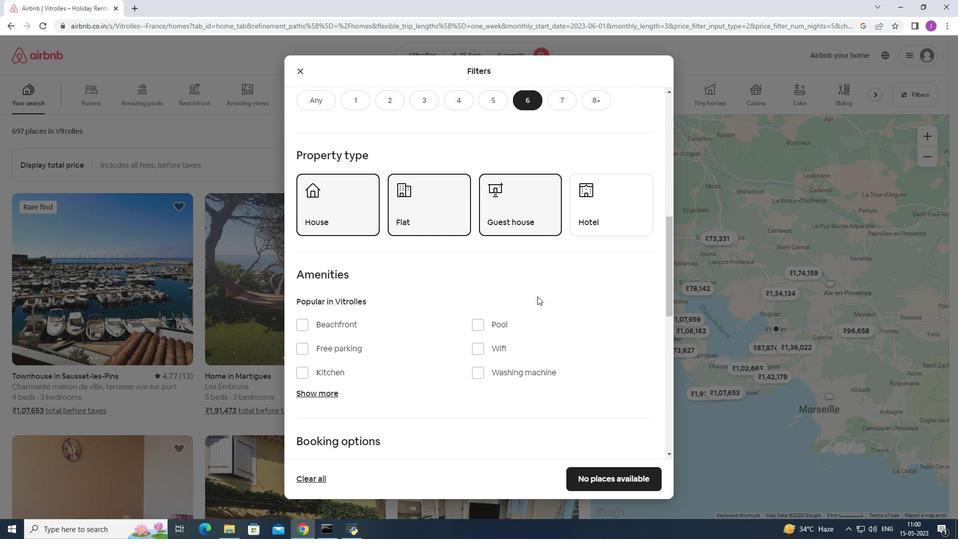 
Action: Mouse moved to (478, 245)
Screenshot: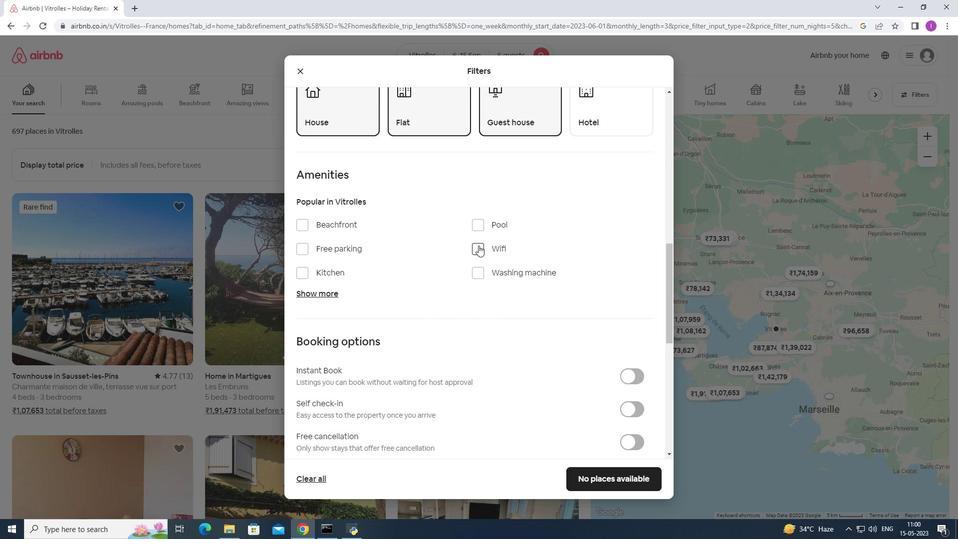 
Action: Mouse pressed left at (478, 245)
Screenshot: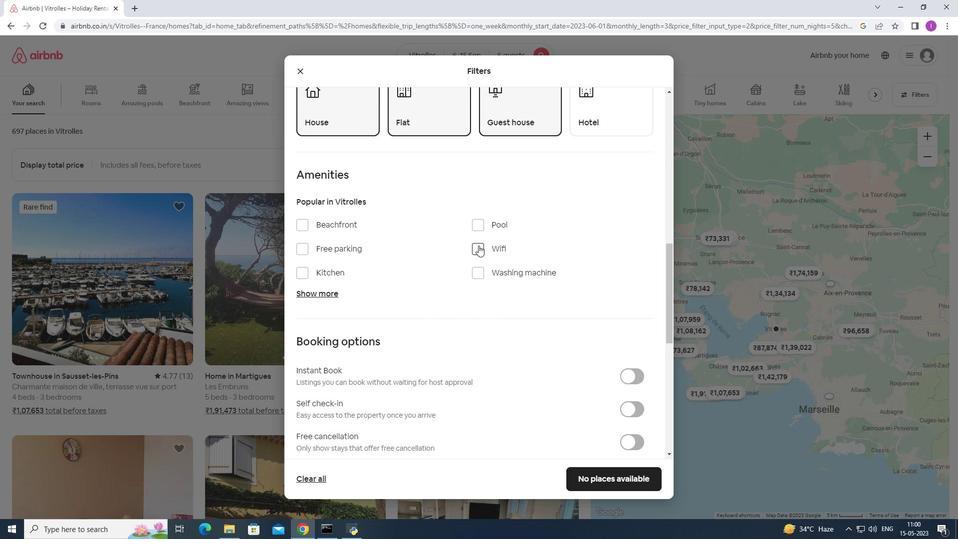 
Action: Mouse moved to (306, 252)
Screenshot: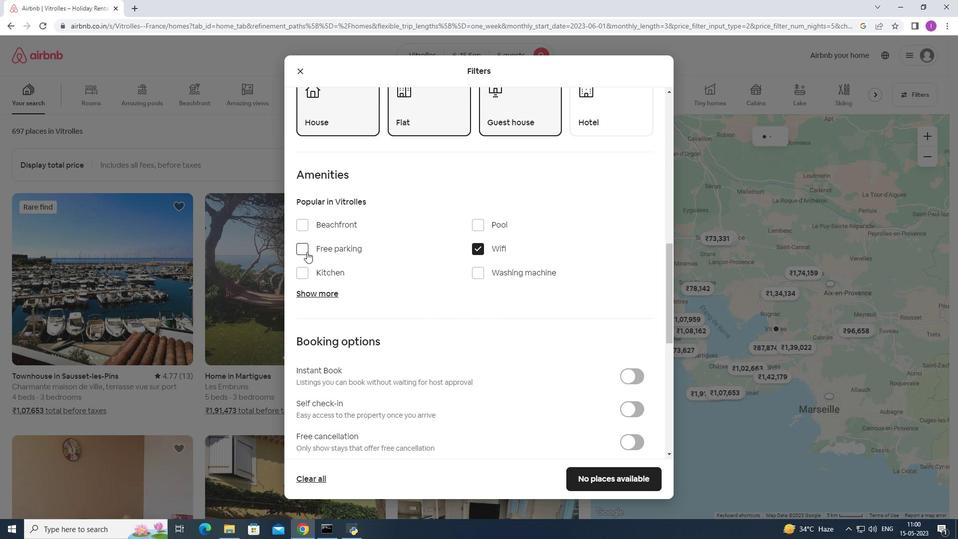 
Action: Mouse pressed left at (306, 252)
Screenshot: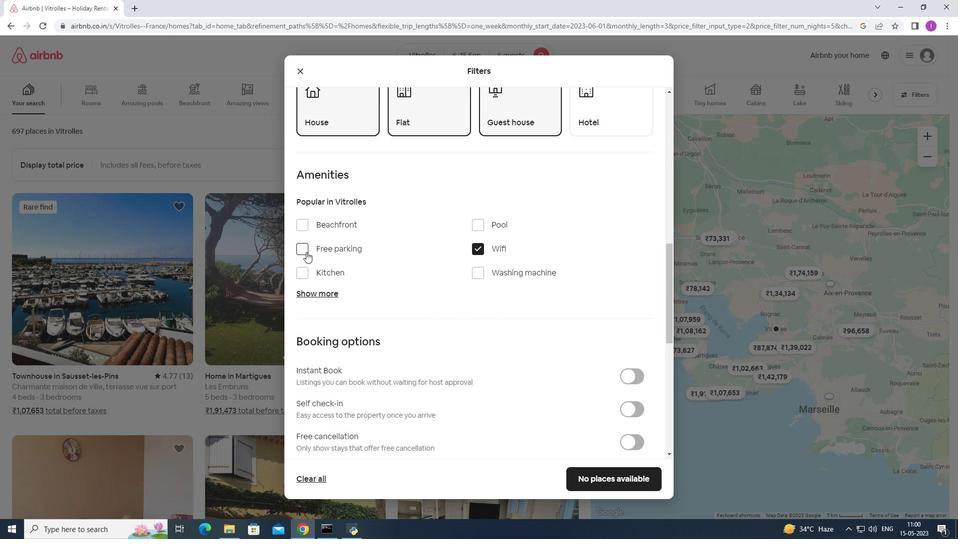 
Action: Mouse moved to (325, 284)
Screenshot: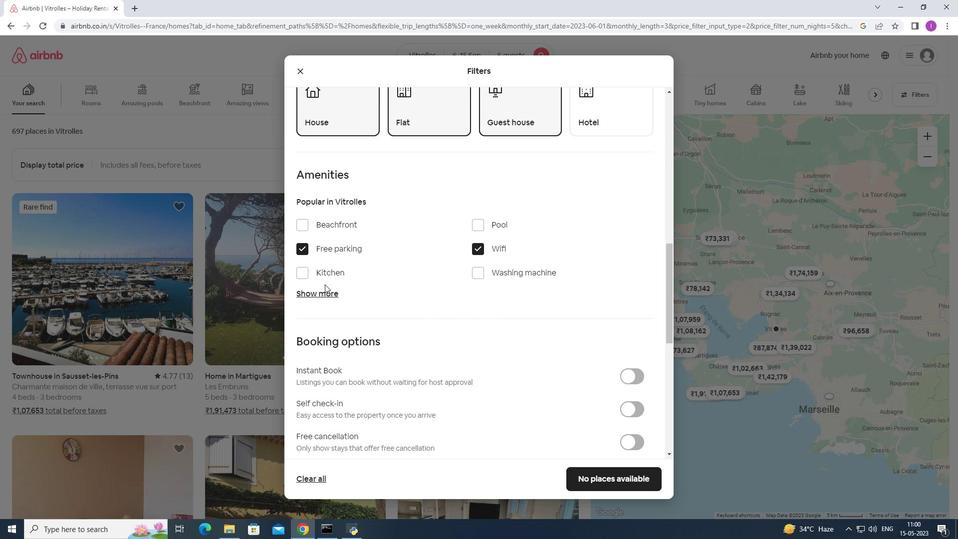 
Action: Mouse scrolled (325, 283) with delta (0, 0)
Screenshot: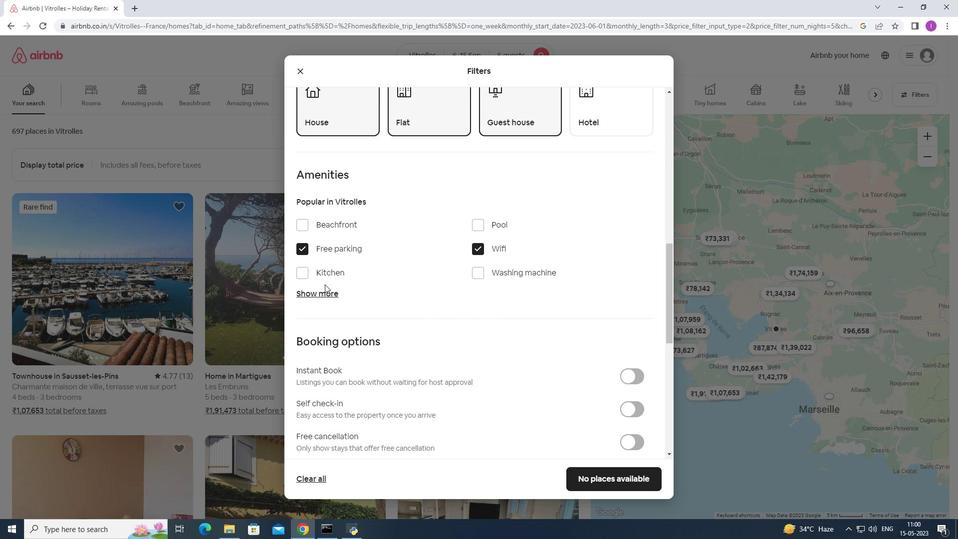 
Action: Mouse scrolled (325, 283) with delta (0, 0)
Screenshot: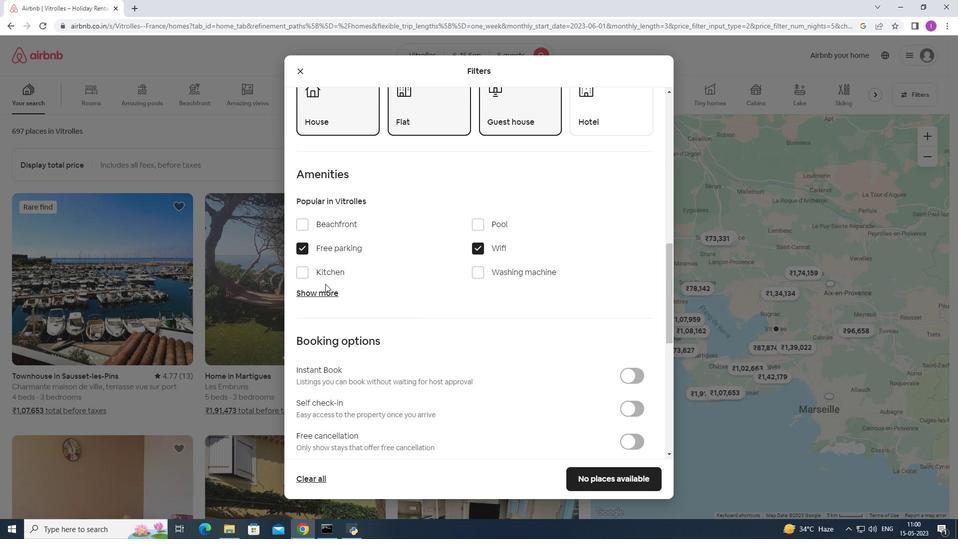 
Action: Mouse moved to (313, 192)
Screenshot: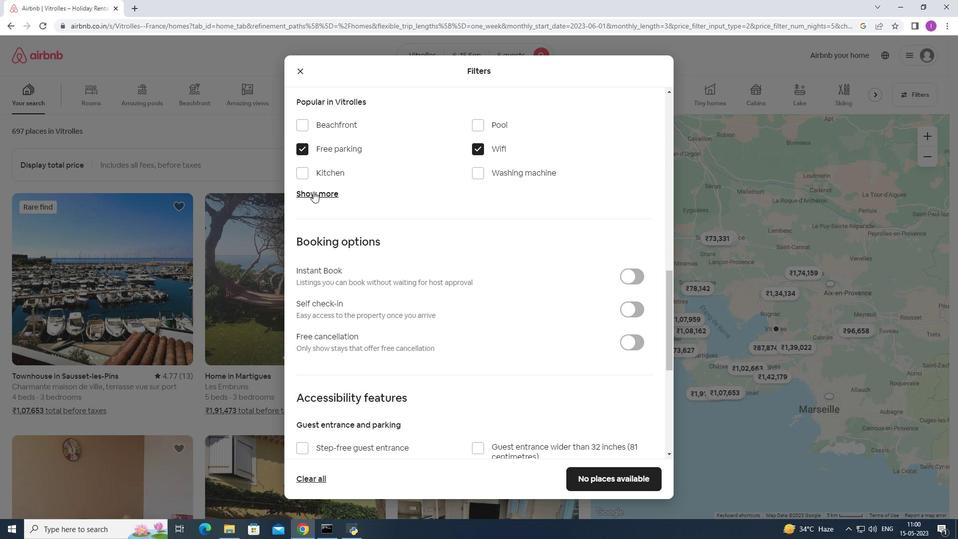 
Action: Mouse pressed left at (313, 192)
Screenshot: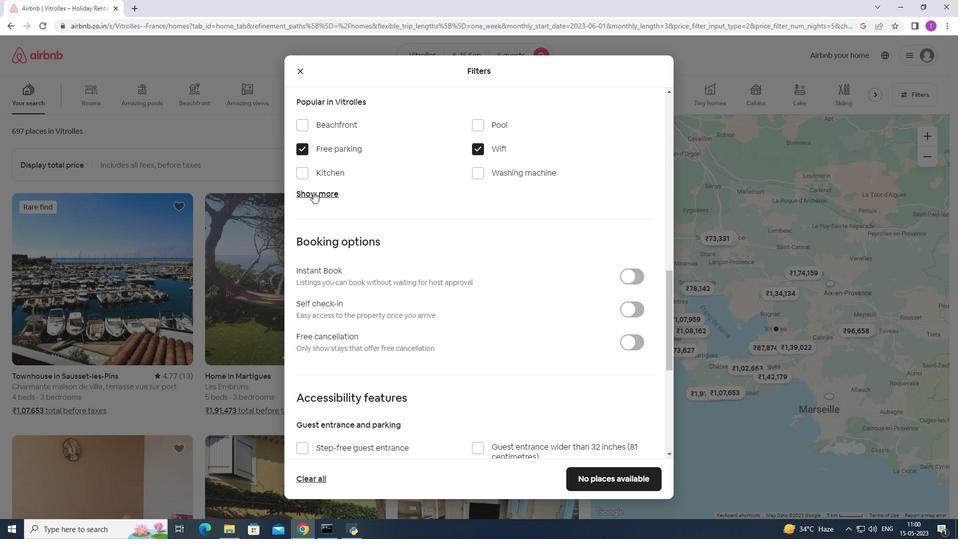
Action: Mouse moved to (300, 278)
Screenshot: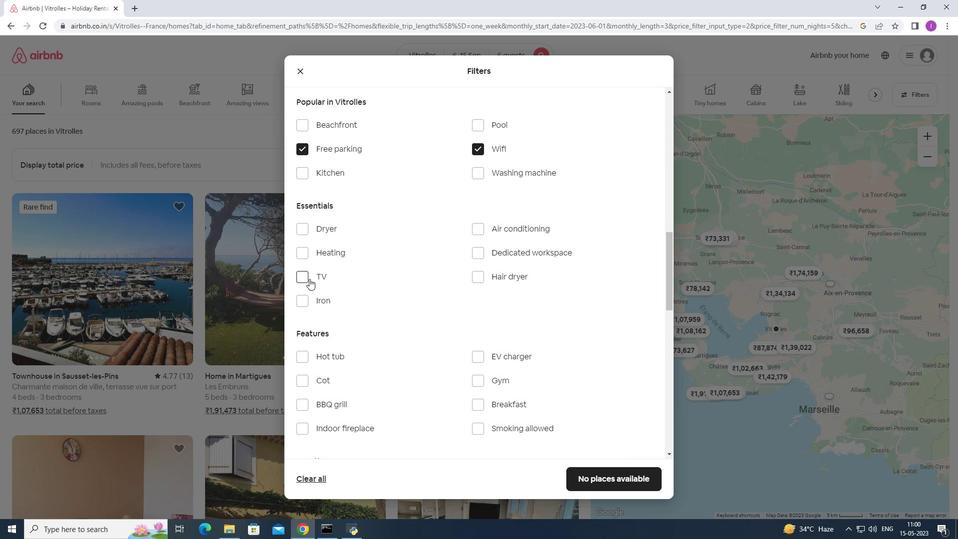 
Action: Mouse pressed left at (300, 278)
Screenshot: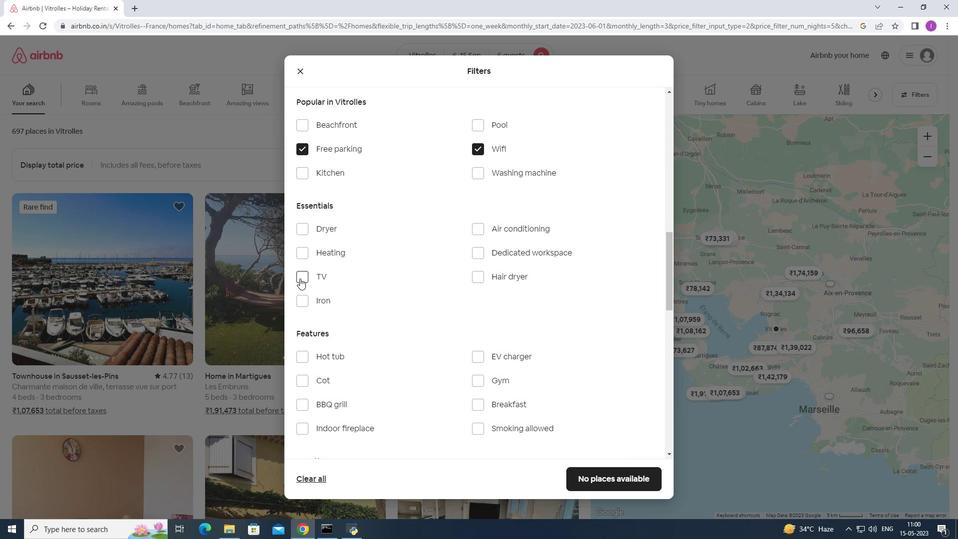 
Action: Mouse moved to (409, 283)
Screenshot: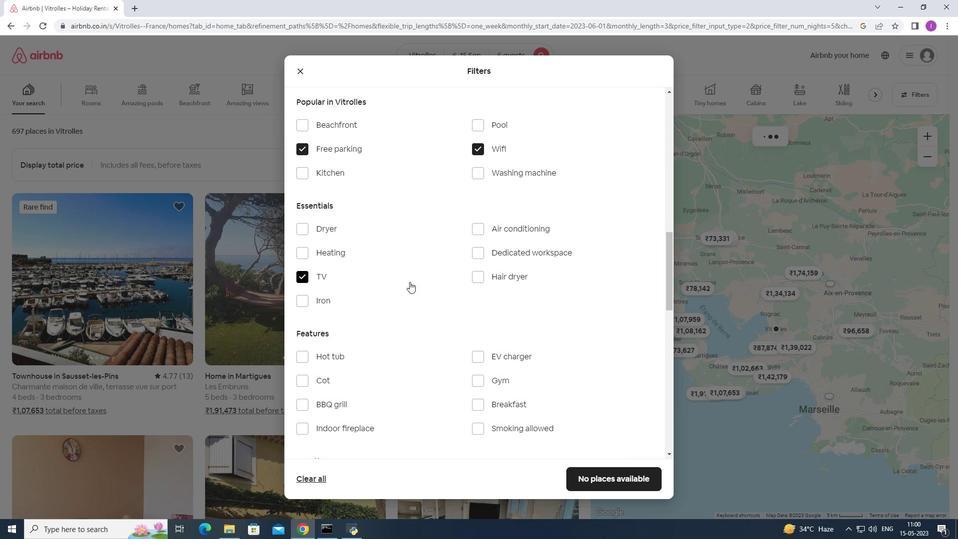 
Action: Mouse scrolled (409, 282) with delta (0, 0)
Screenshot: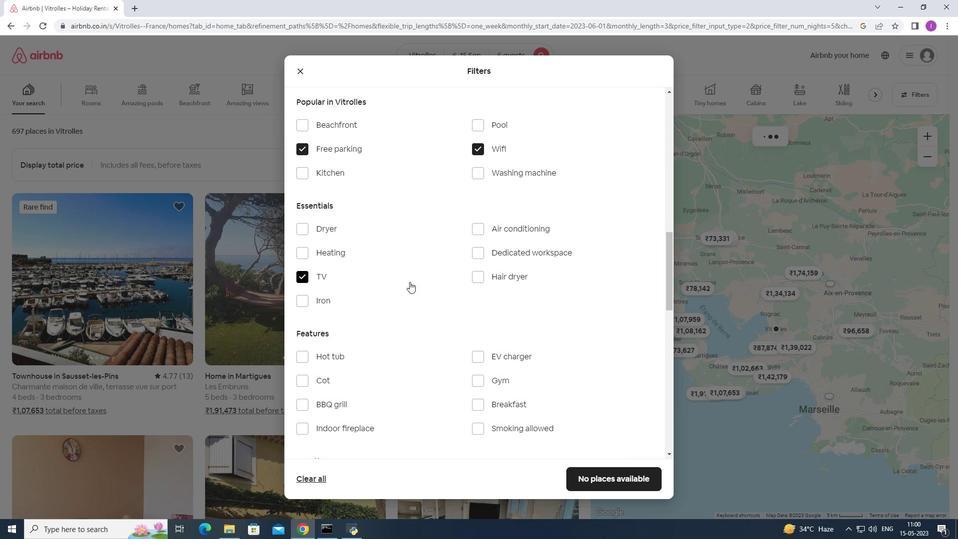 
Action: Mouse moved to (408, 284)
Screenshot: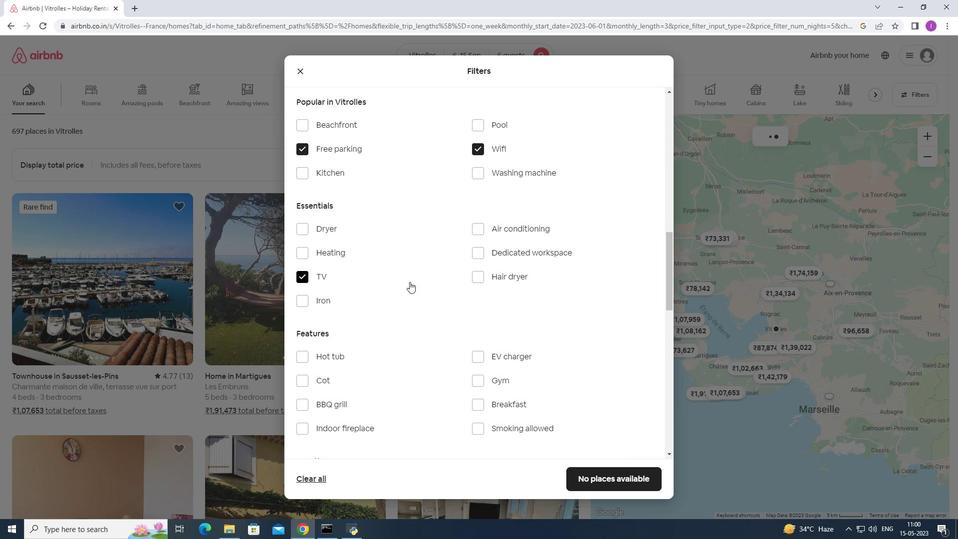 
Action: Mouse scrolled (408, 283) with delta (0, 0)
Screenshot: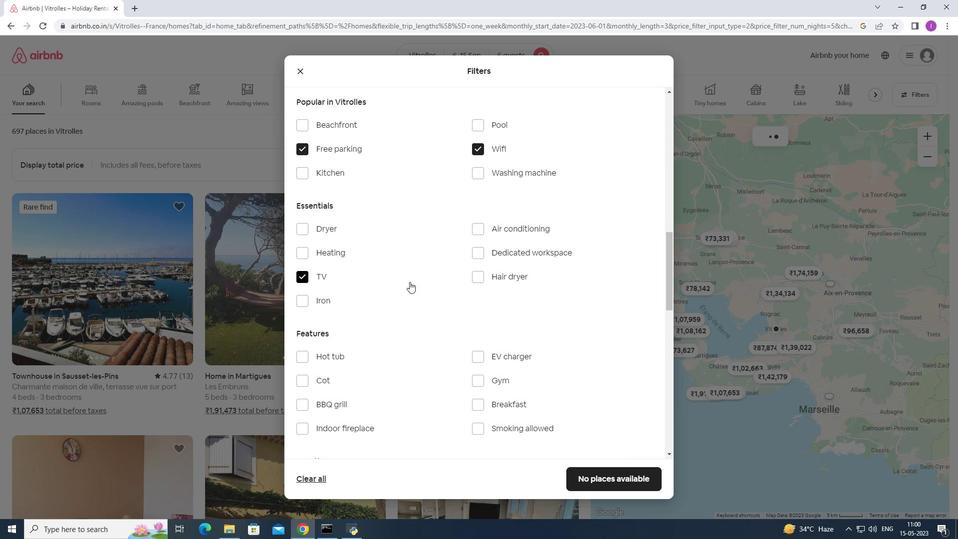 
Action: Mouse moved to (402, 290)
Screenshot: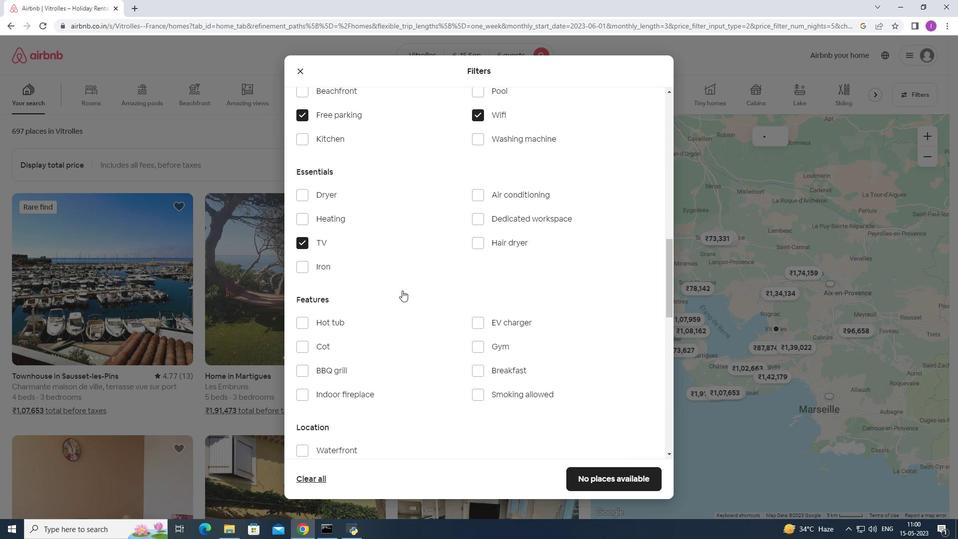 
Action: Mouse scrolled (402, 290) with delta (0, 0)
Screenshot: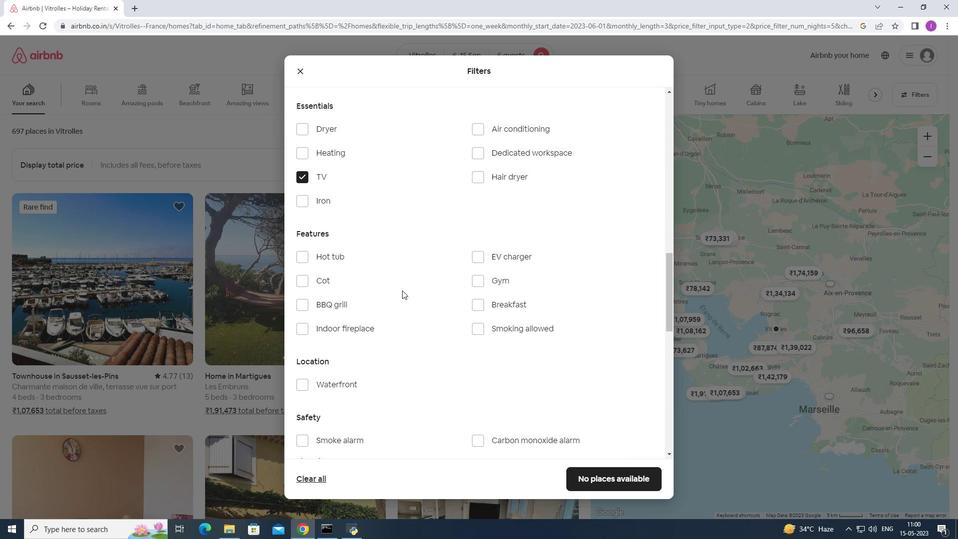 
Action: Mouse scrolled (402, 290) with delta (0, 0)
Screenshot: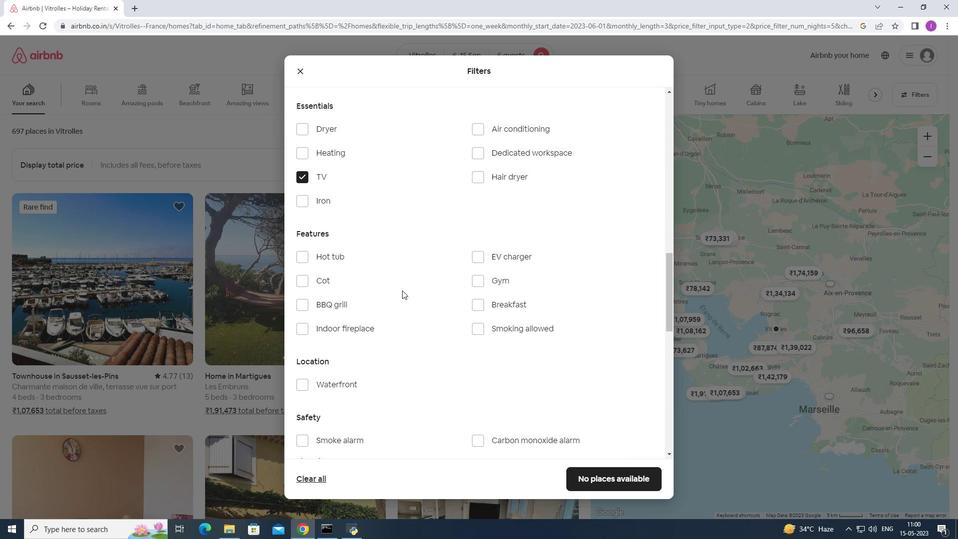 
Action: Mouse moved to (480, 181)
Screenshot: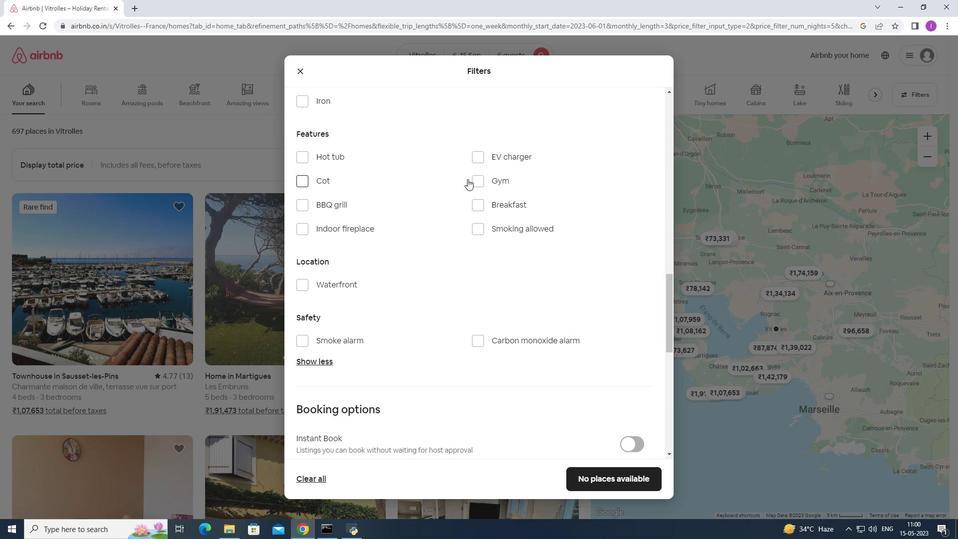 
Action: Mouse pressed left at (480, 181)
Screenshot: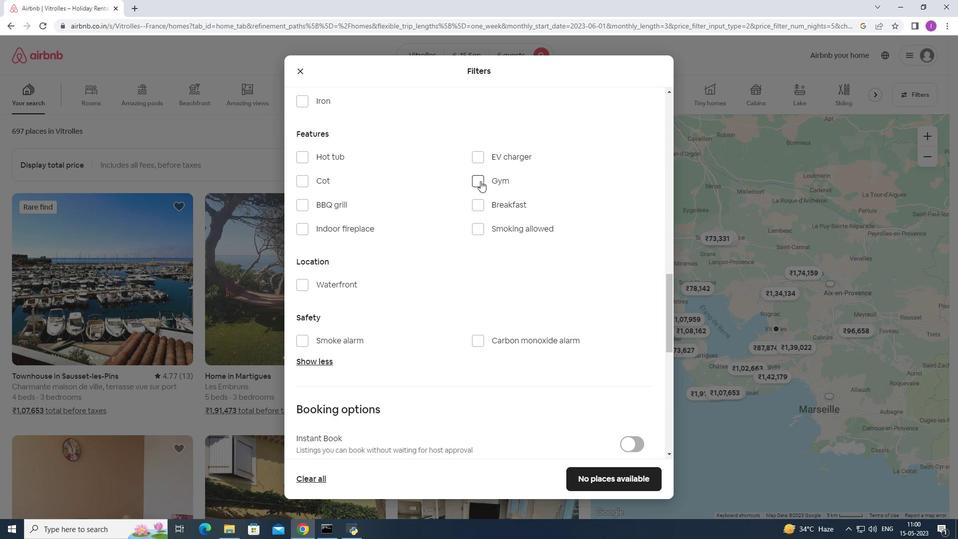 
Action: Mouse moved to (481, 208)
Screenshot: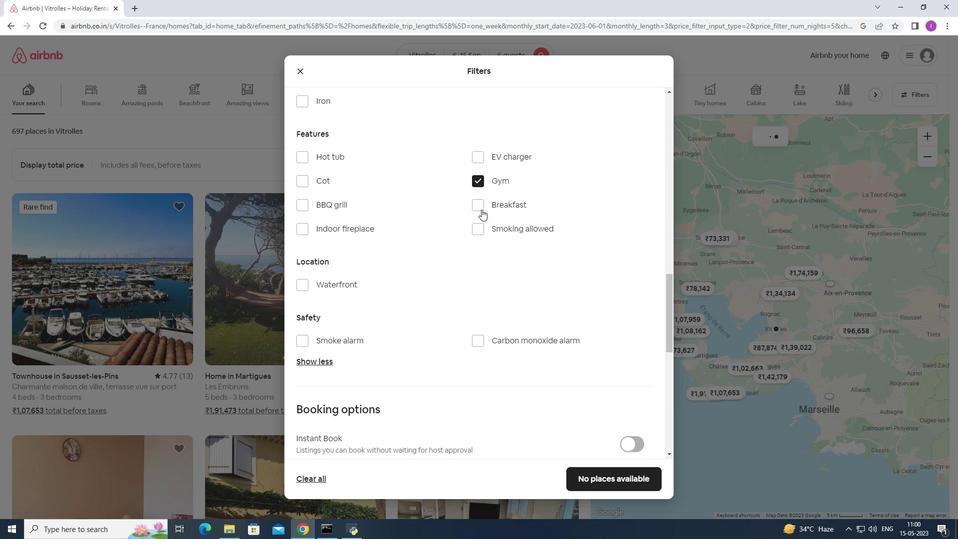 
Action: Mouse pressed left at (481, 208)
Screenshot: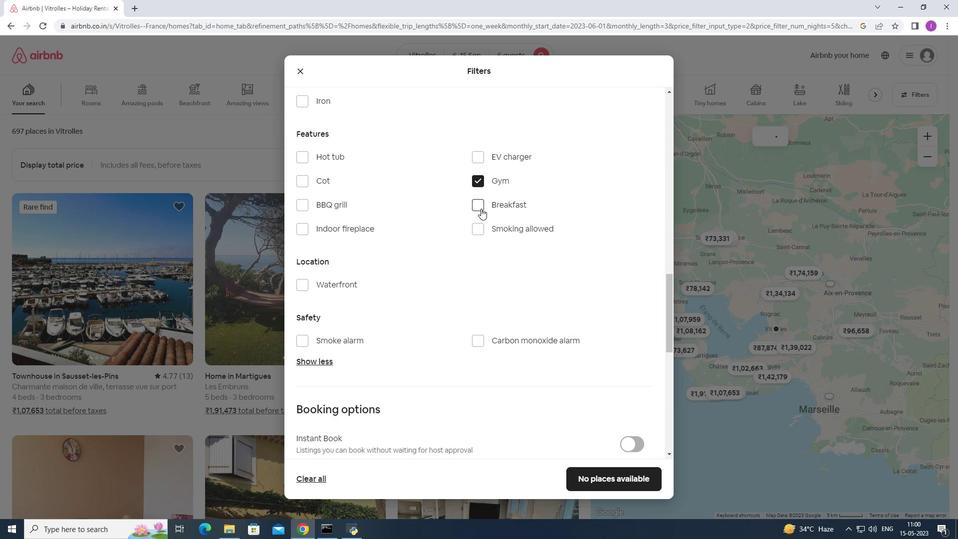 
Action: Mouse moved to (423, 257)
Screenshot: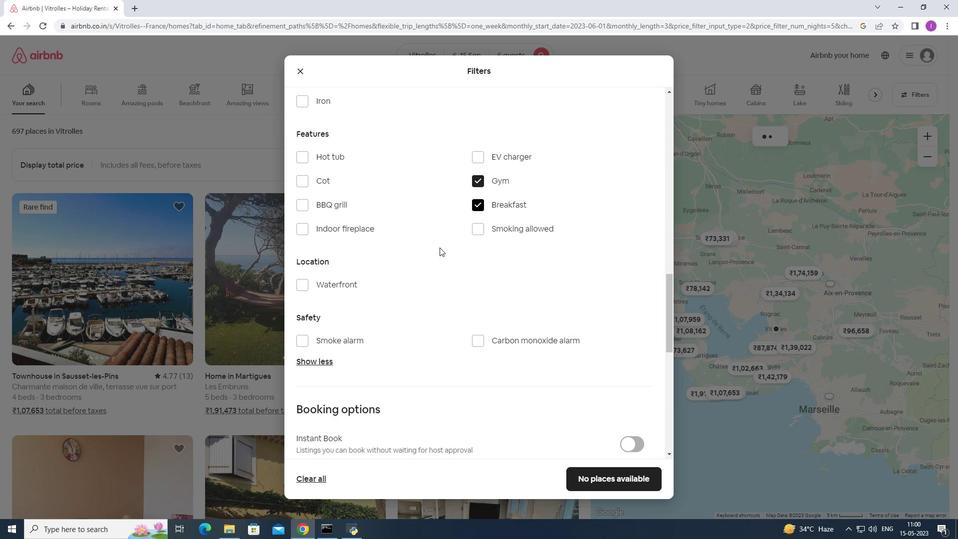 
Action: Mouse scrolled (423, 257) with delta (0, 0)
Screenshot: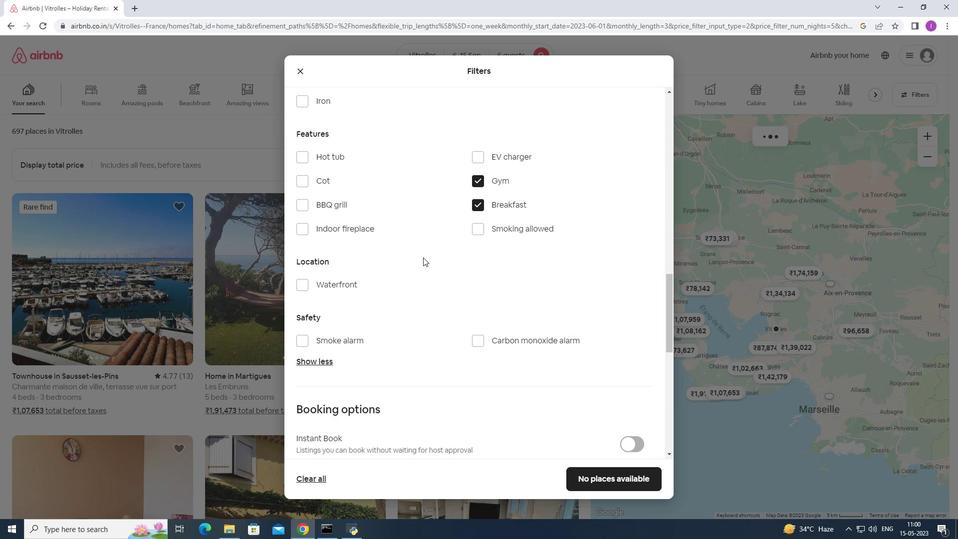 
Action: Mouse moved to (423, 257)
Screenshot: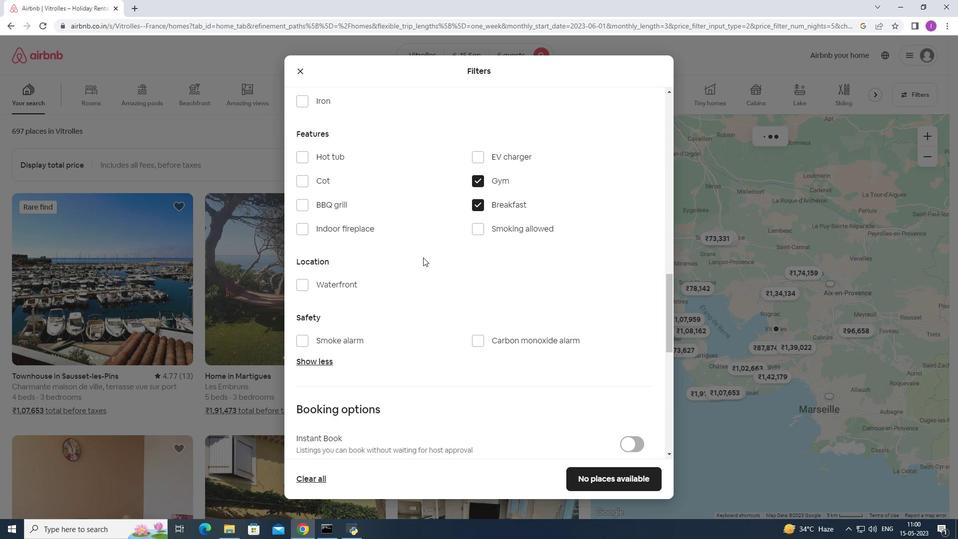 
Action: Mouse scrolled (423, 257) with delta (0, 0)
Screenshot: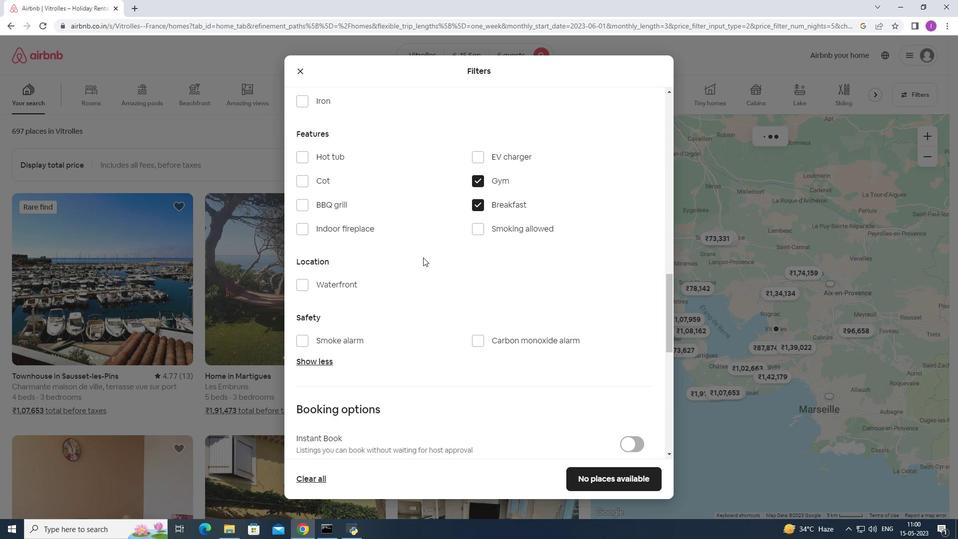 
Action: Mouse scrolled (423, 257) with delta (0, 0)
Screenshot: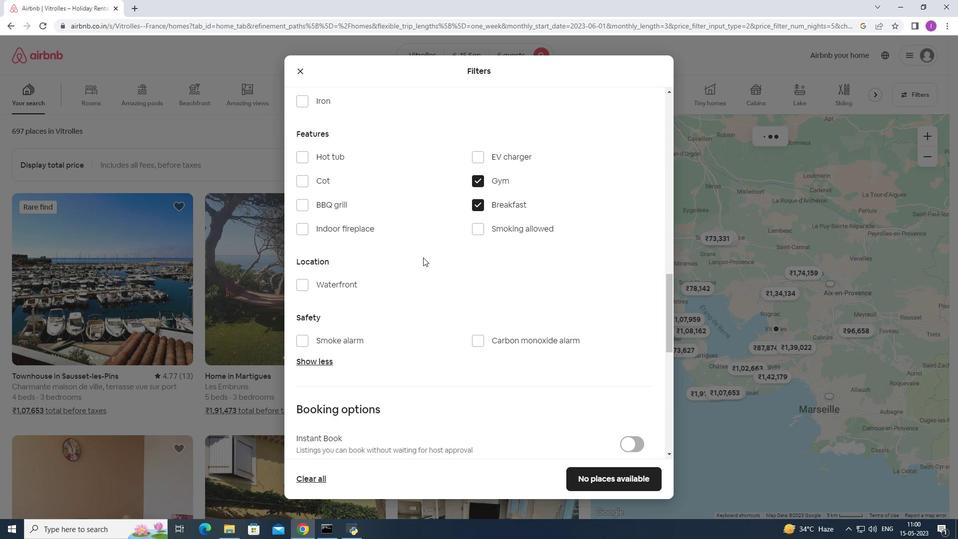 
Action: Mouse scrolled (423, 257) with delta (0, 0)
Screenshot: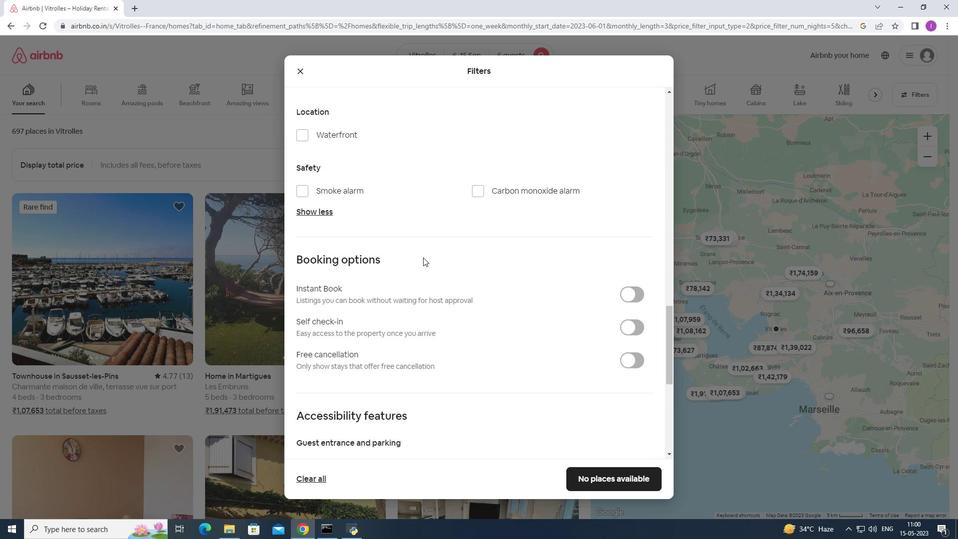
Action: Mouse scrolled (423, 257) with delta (0, 0)
Screenshot: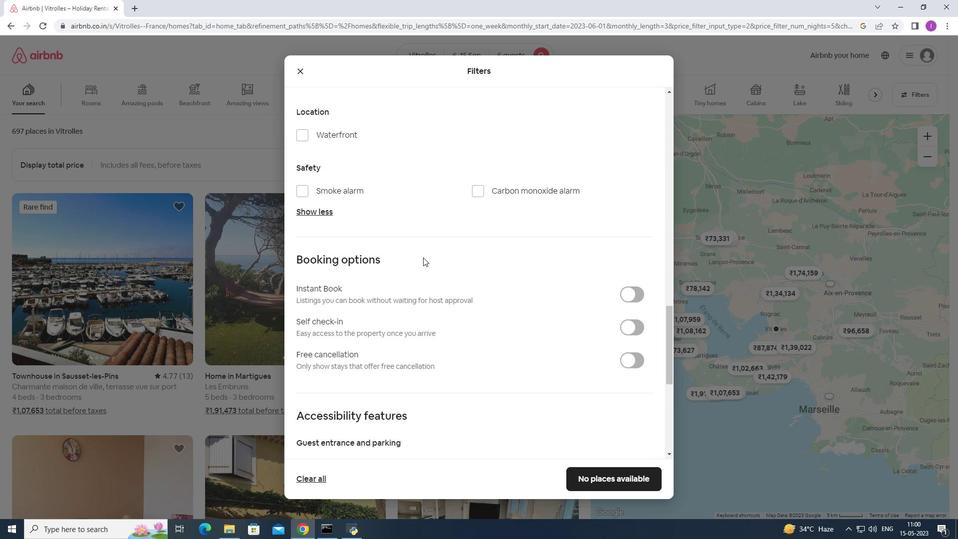 
Action: Mouse scrolled (423, 257) with delta (0, 0)
Screenshot: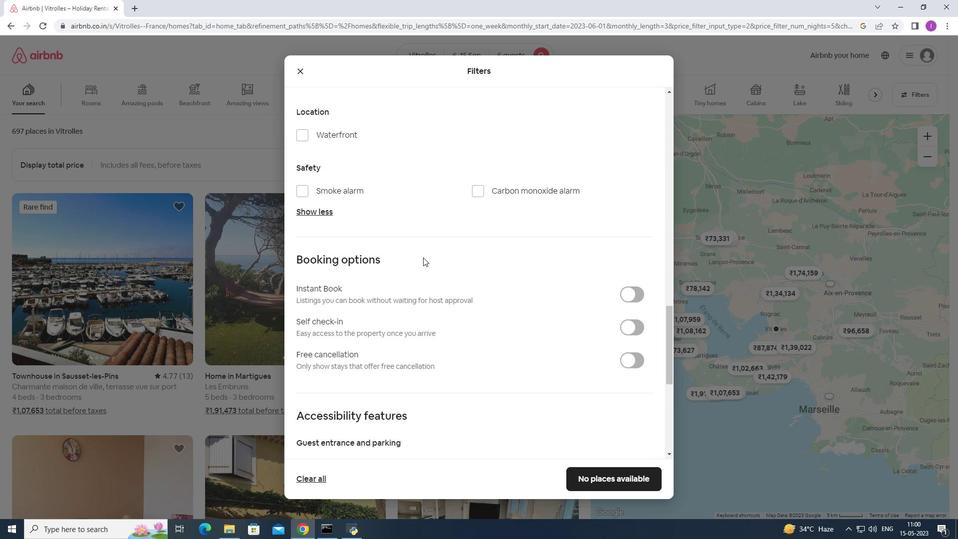 
Action: Mouse moved to (634, 178)
Screenshot: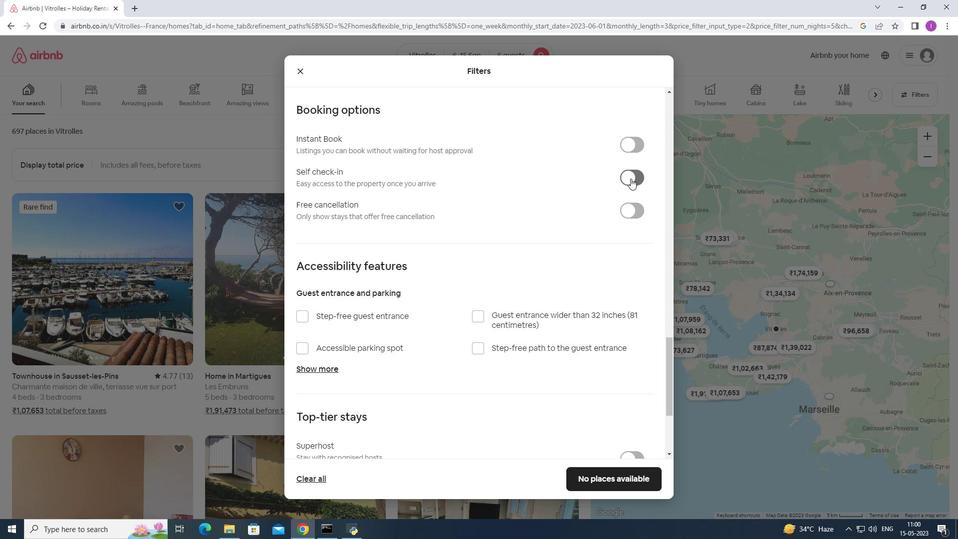 
Action: Mouse pressed left at (634, 178)
Screenshot: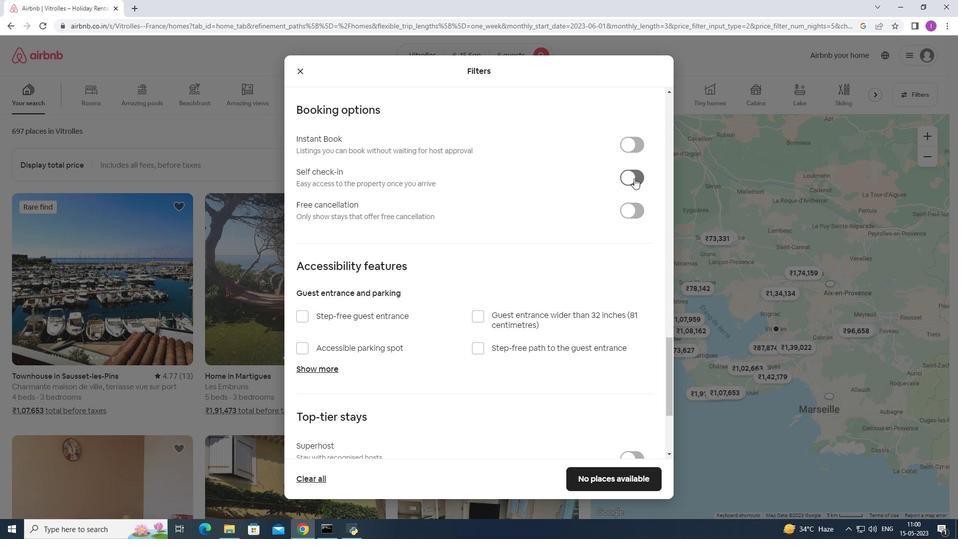 
Action: Mouse moved to (495, 274)
Screenshot: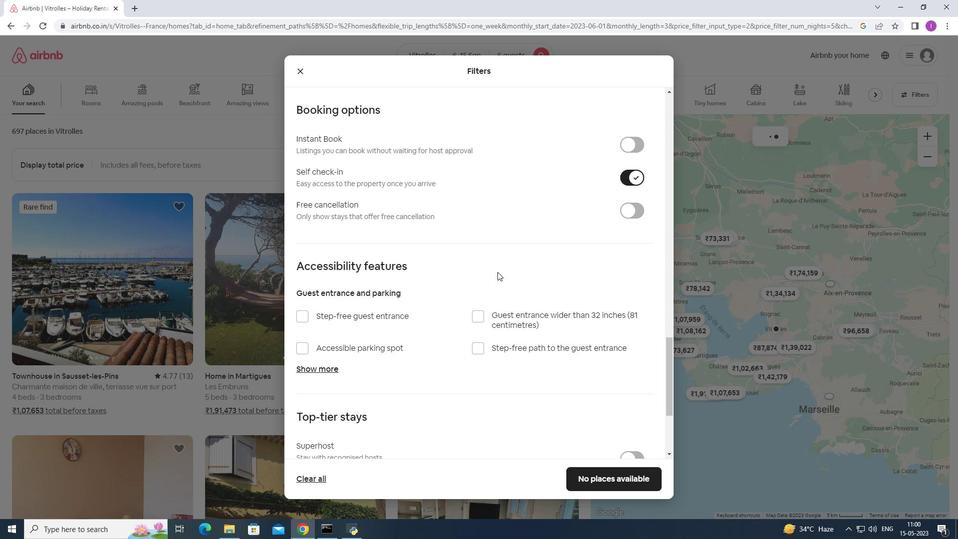 
Action: Mouse scrolled (495, 273) with delta (0, 0)
Screenshot: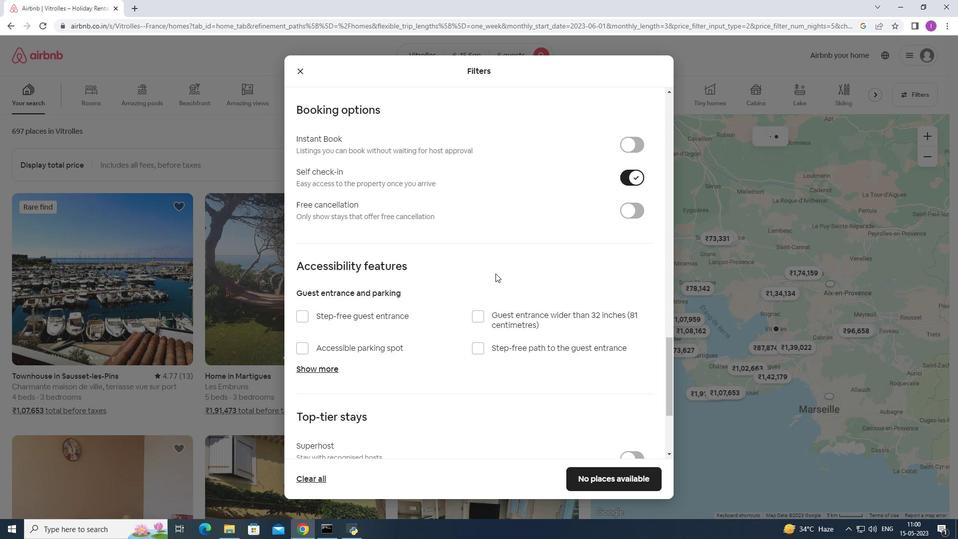 
Action: Mouse scrolled (495, 273) with delta (0, 0)
Screenshot: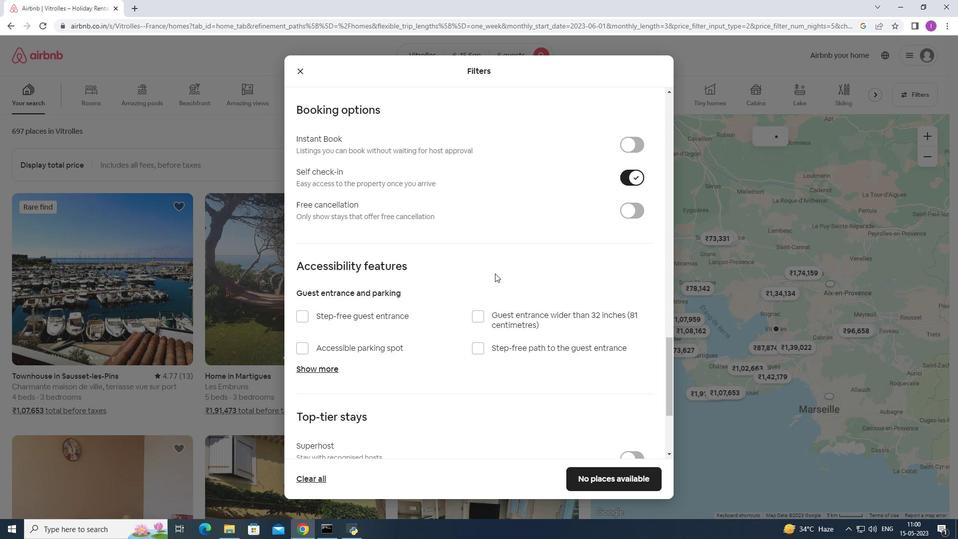 
Action: Mouse scrolled (495, 273) with delta (0, 0)
Screenshot: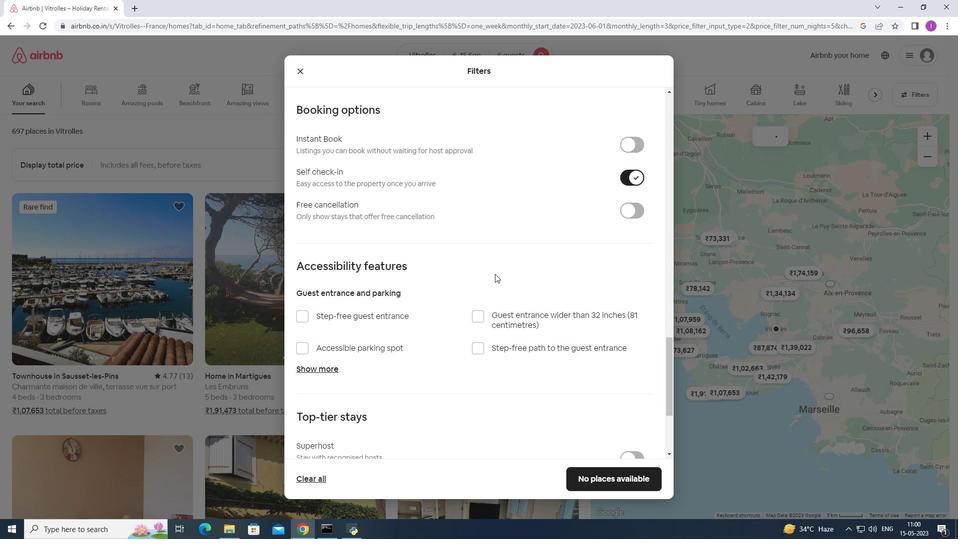 
Action: Mouse scrolled (495, 273) with delta (0, 0)
Screenshot: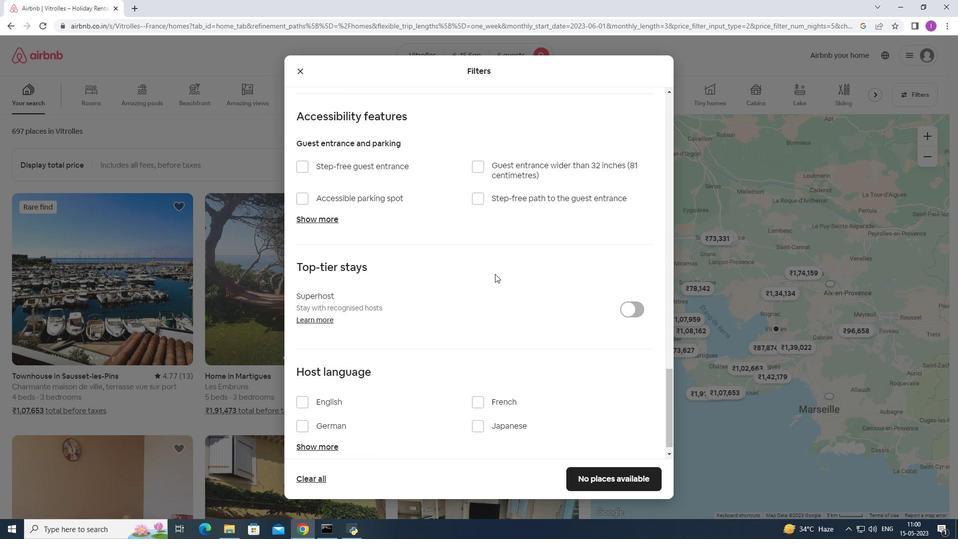 
Action: Mouse scrolled (495, 273) with delta (0, 0)
Screenshot: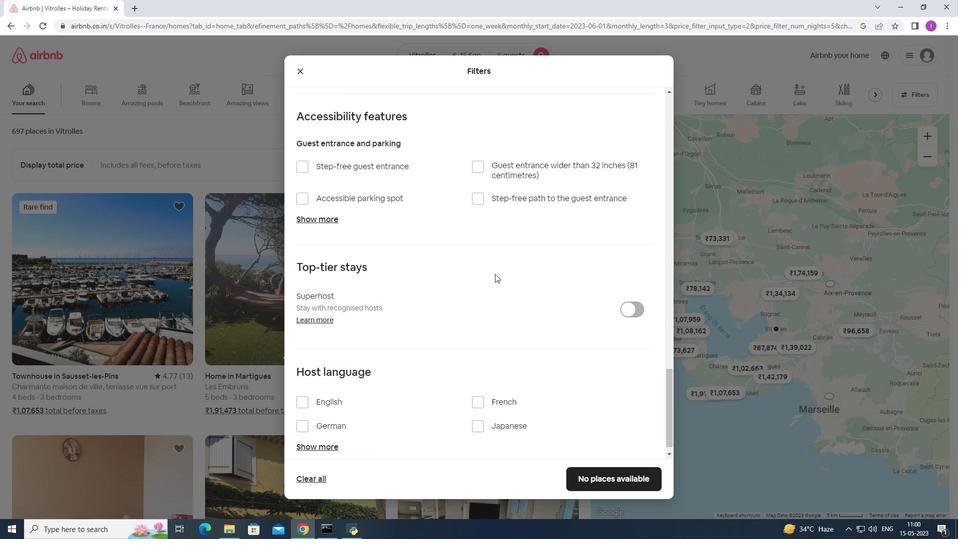 
Action: Mouse scrolled (495, 273) with delta (0, 0)
Screenshot: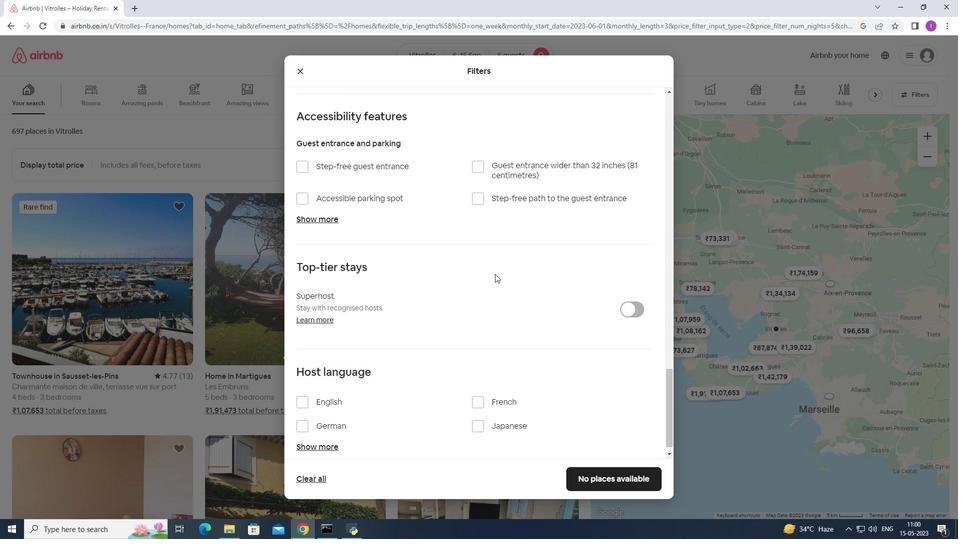 
Action: Mouse scrolled (495, 273) with delta (0, 0)
Screenshot: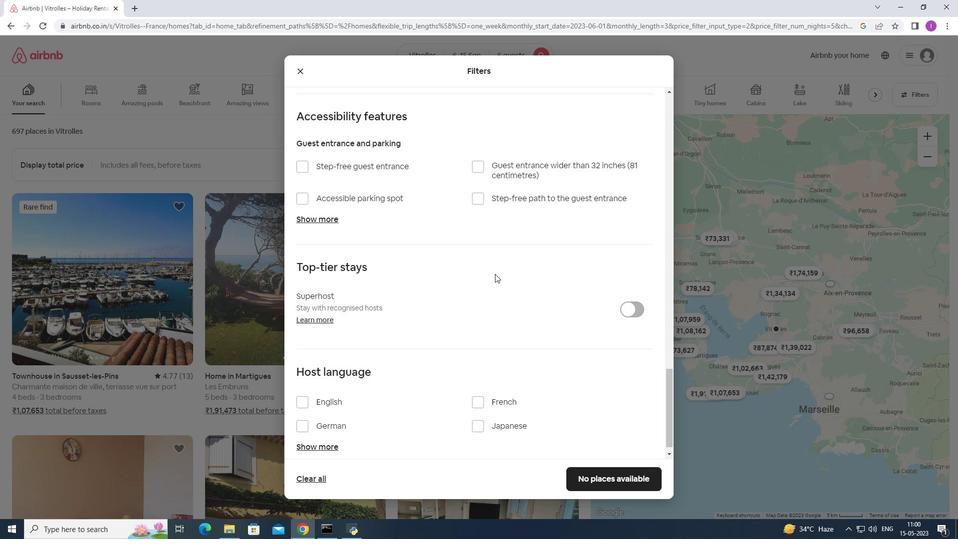 
Action: Mouse moved to (303, 387)
Screenshot: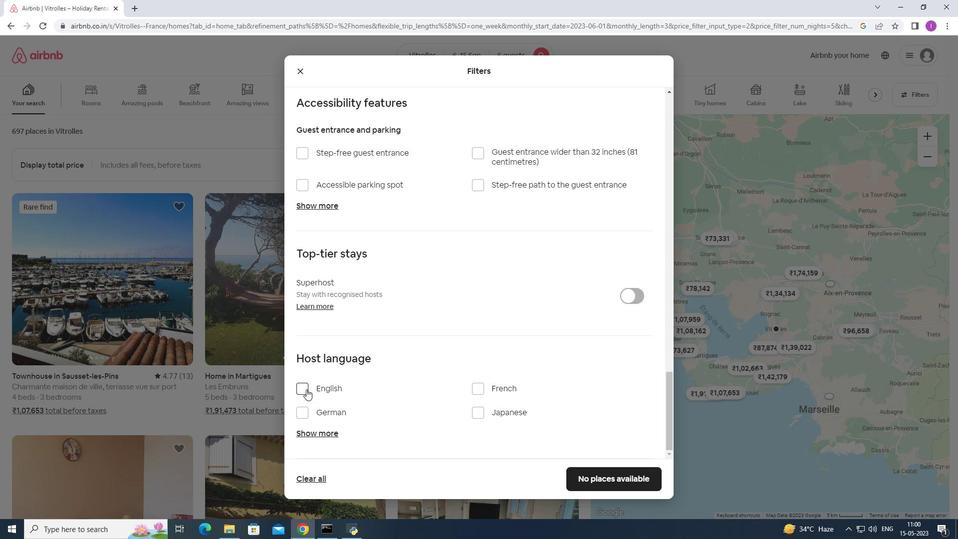 
Action: Mouse pressed left at (303, 387)
Screenshot: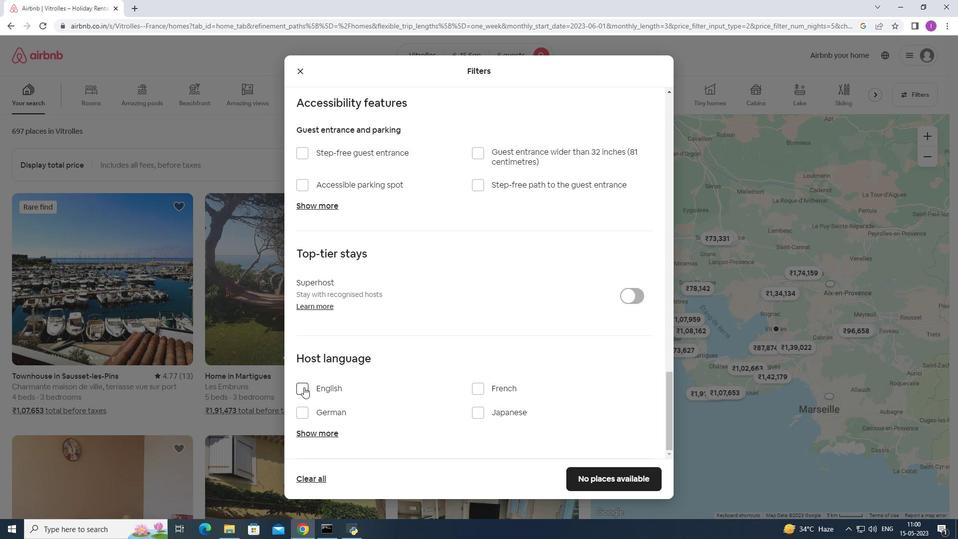 
Action: Mouse moved to (572, 443)
Screenshot: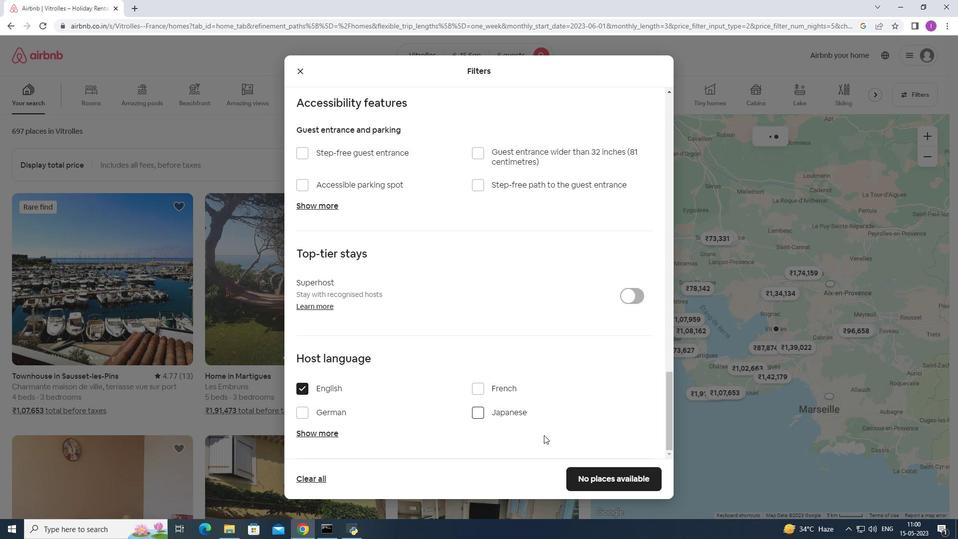 
Action: Mouse scrolled (572, 442) with delta (0, 0)
Screenshot: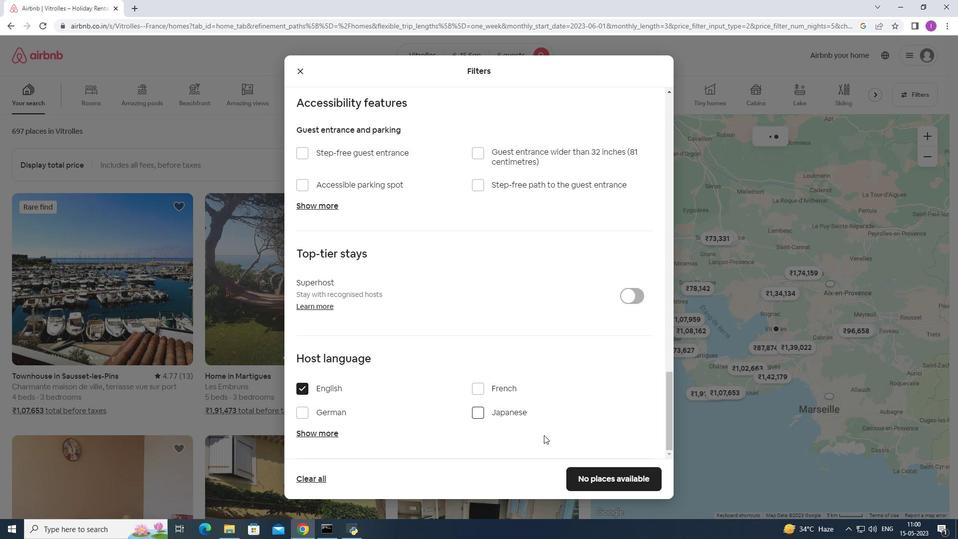 
Action: Mouse moved to (573, 443)
Screenshot: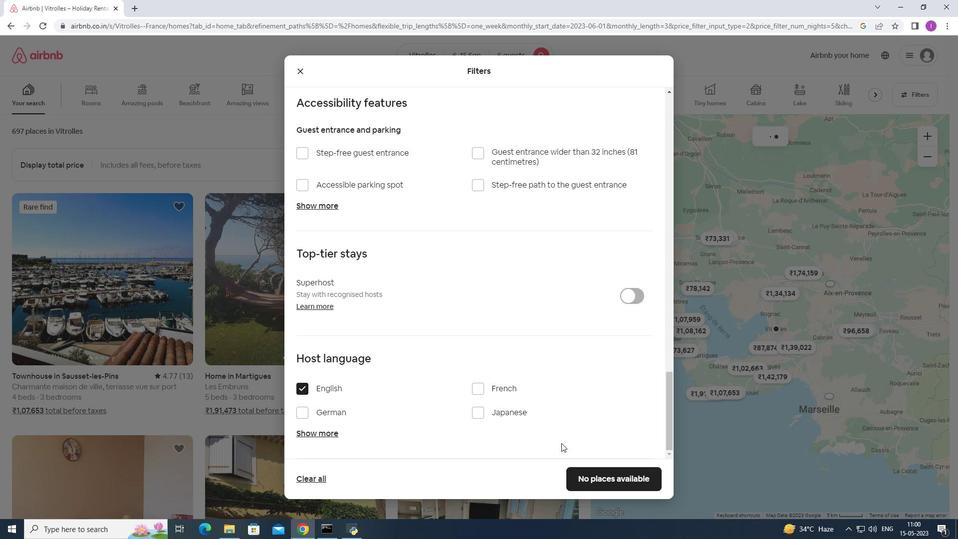 
Action: Mouse scrolled (573, 442) with delta (0, 0)
Screenshot: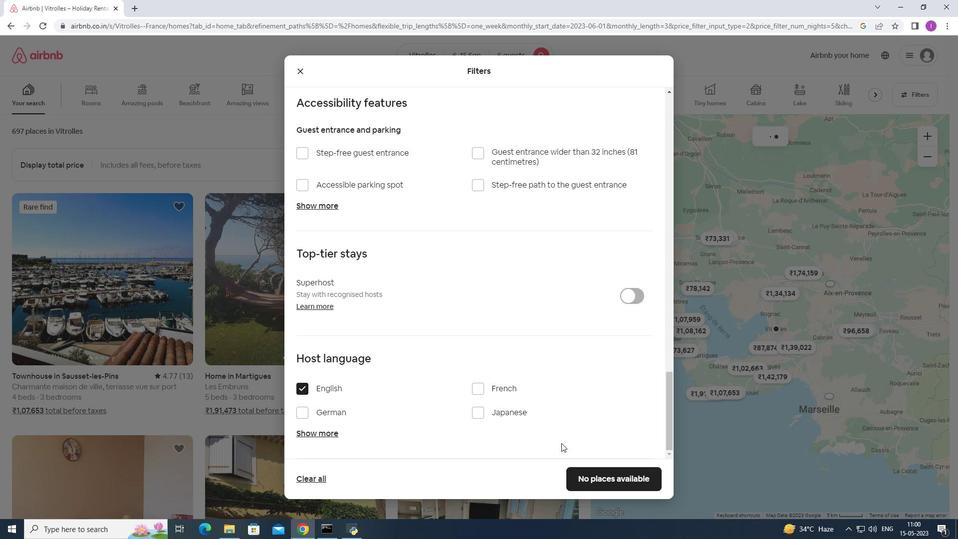 
Action: Mouse moved to (578, 441)
Screenshot: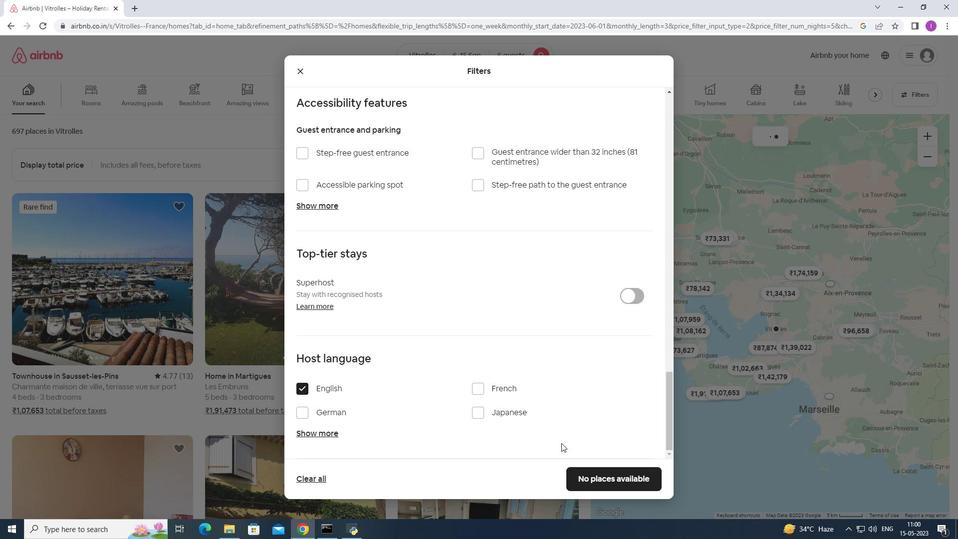 
Action: Mouse scrolled (578, 441) with delta (0, 0)
Screenshot: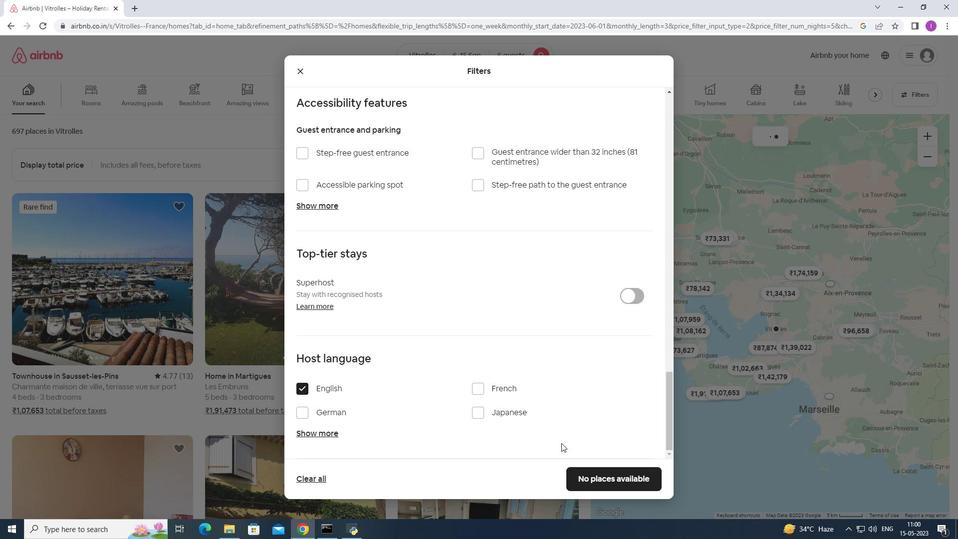 
Action: Mouse moved to (586, 437)
Screenshot: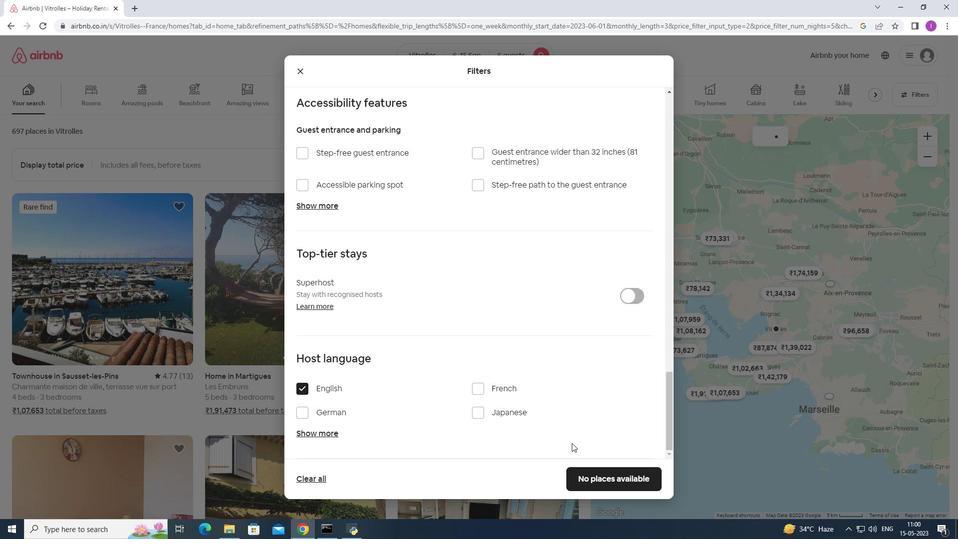 
Action: Mouse scrolled (586, 437) with delta (0, 0)
Screenshot: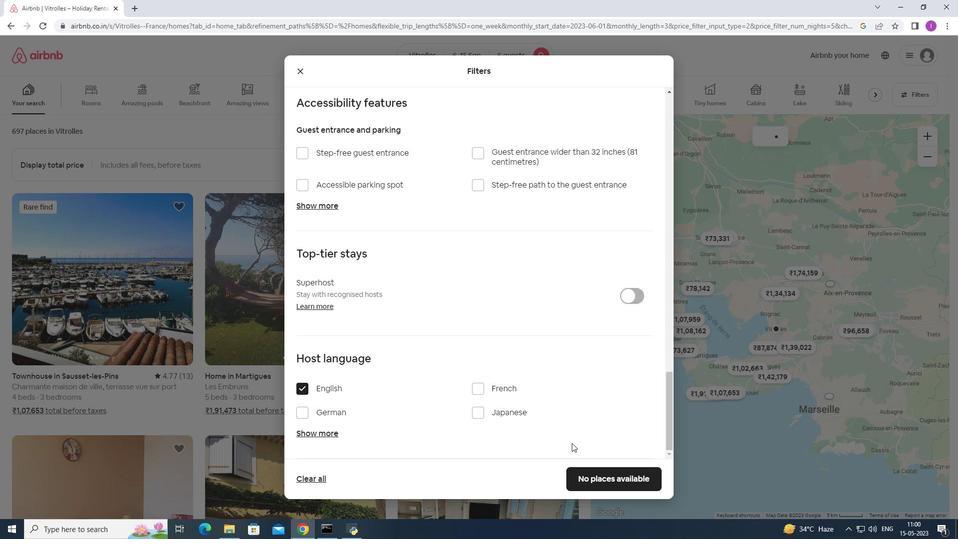 
Action: Mouse moved to (593, 468)
Screenshot: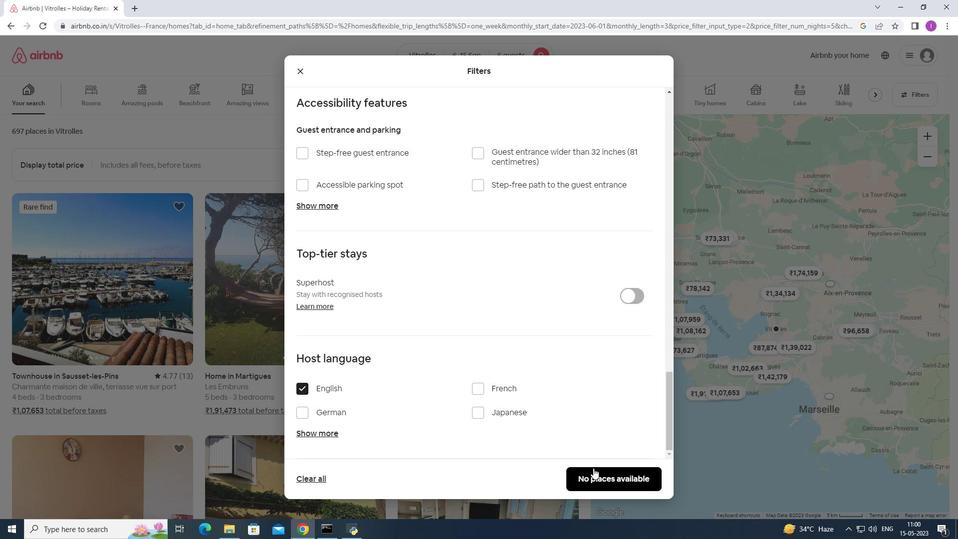 
Action: Mouse pressed left at (593, 468)
Screenshot: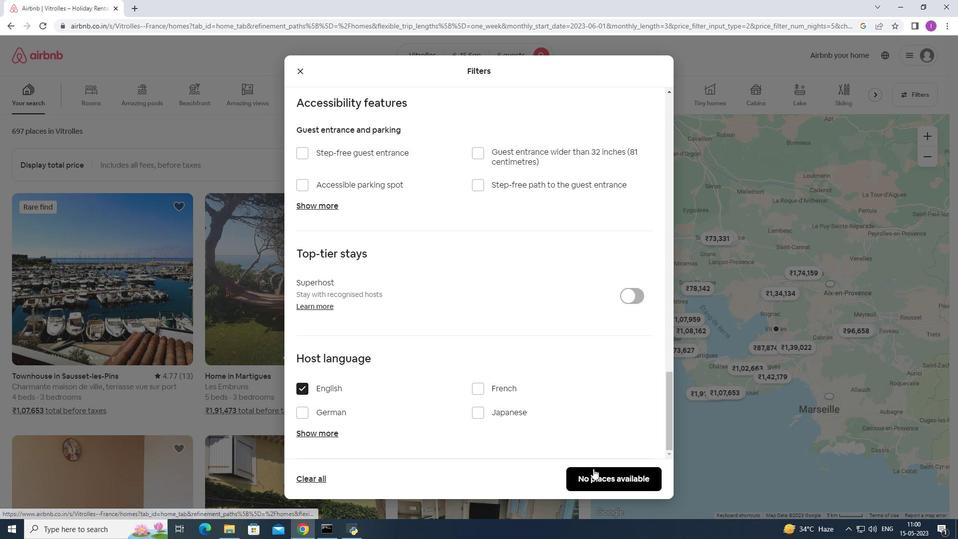 
Action: Mouse moved to (592, 463)
Screenshot: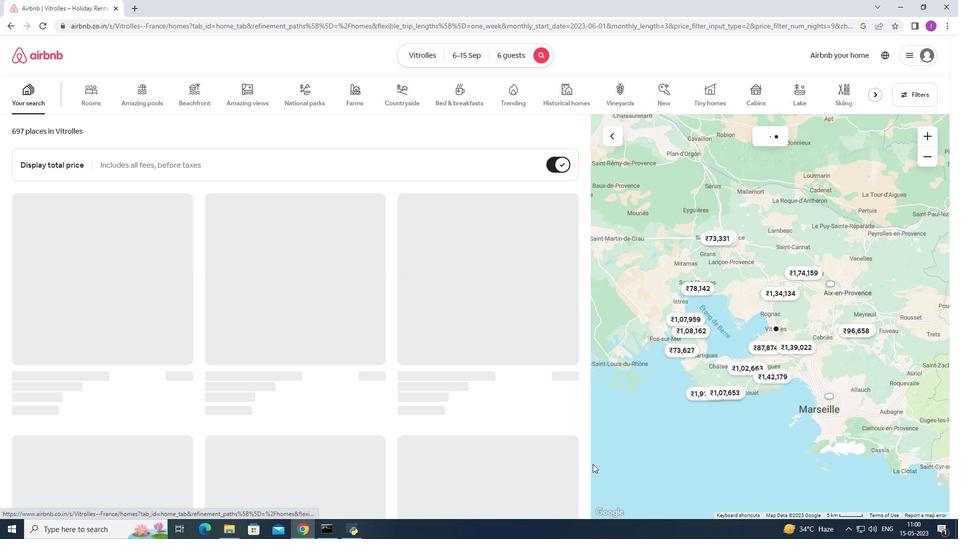 
